 Task: Check the average views per listing of open floorplan in the last 5 years.
Action: Mouse moved to (1061, 229)
Screenshot: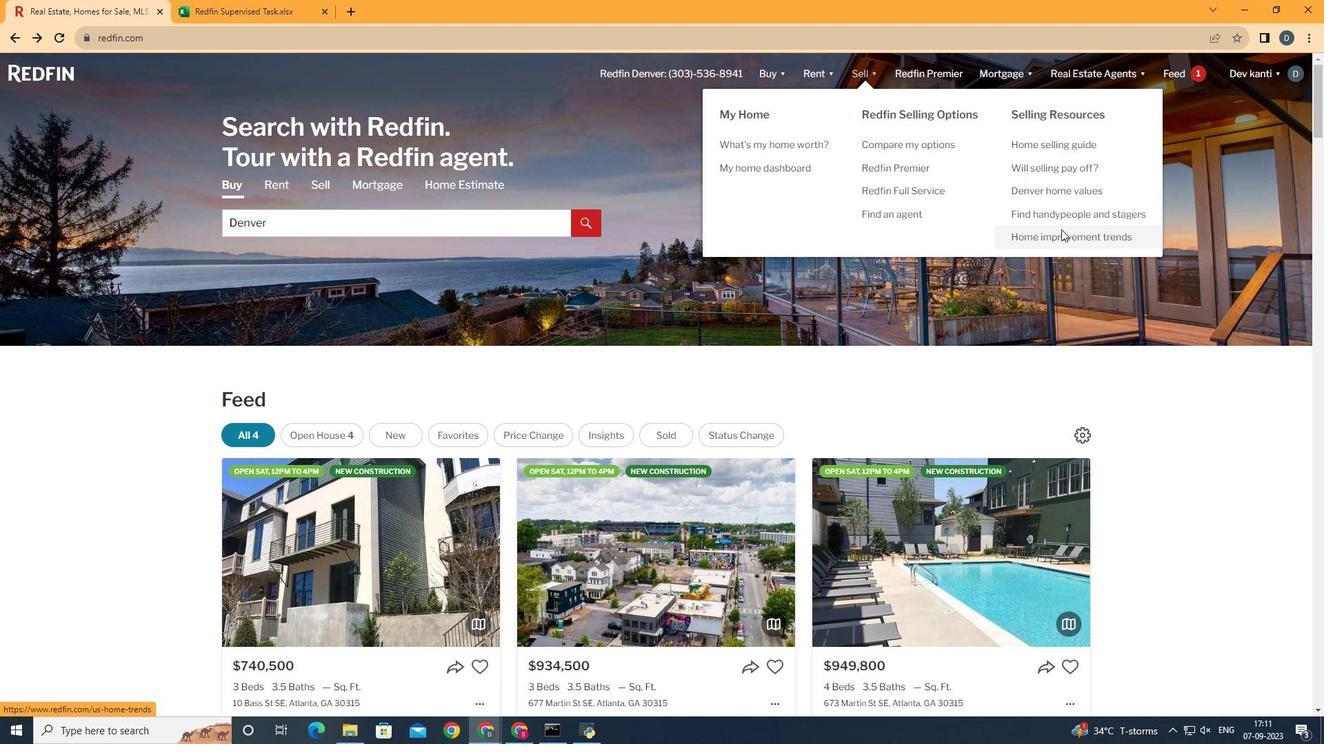 
Action: Mouse pressed left at (1061, 229)
Screenshot: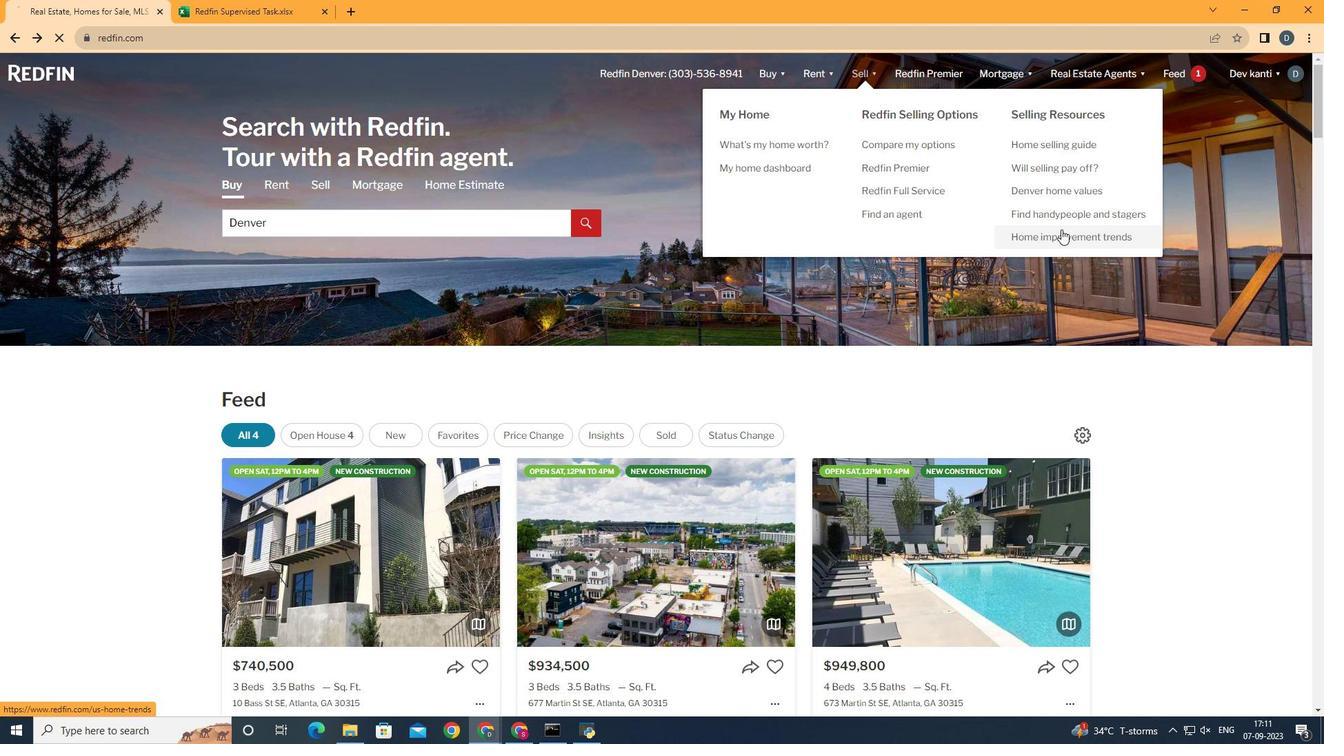 
Action: Mouse moved to (342, 267)
Screenshot: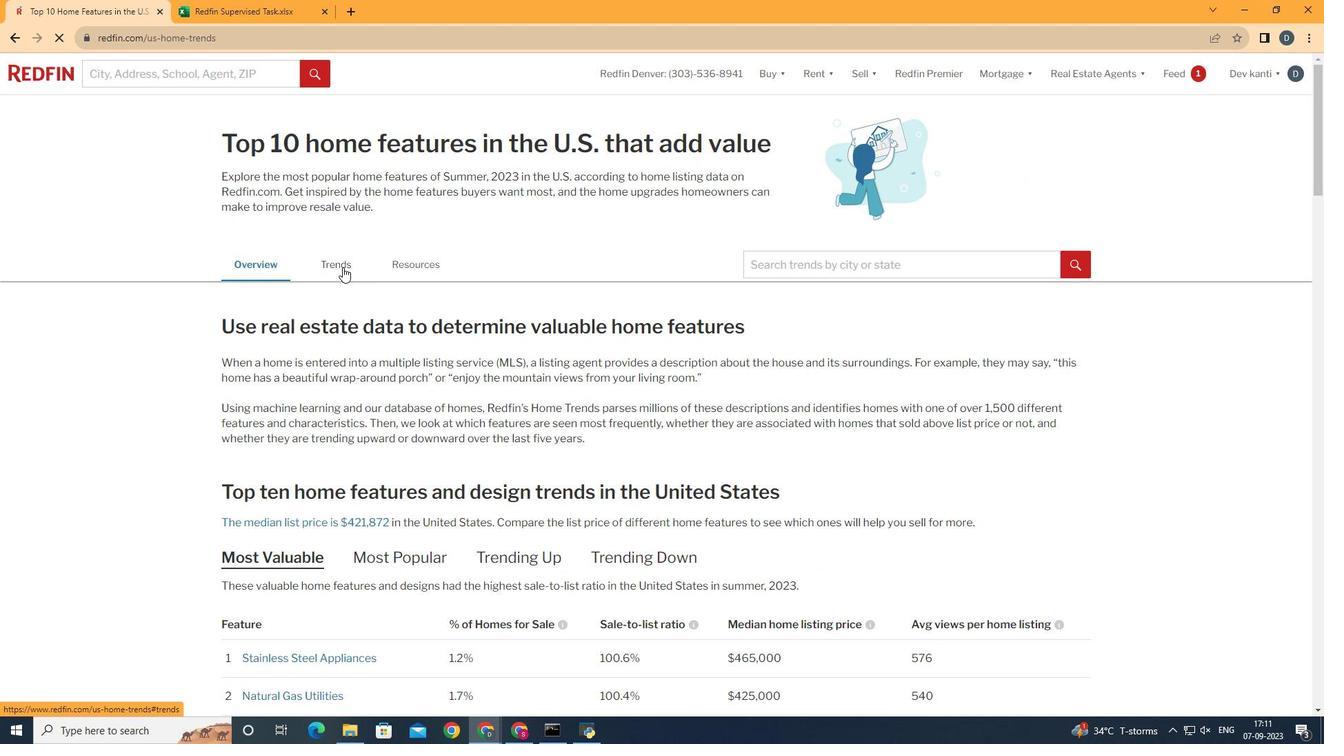 
Action: Mouse pressed left at (342, 267)
Screenshot: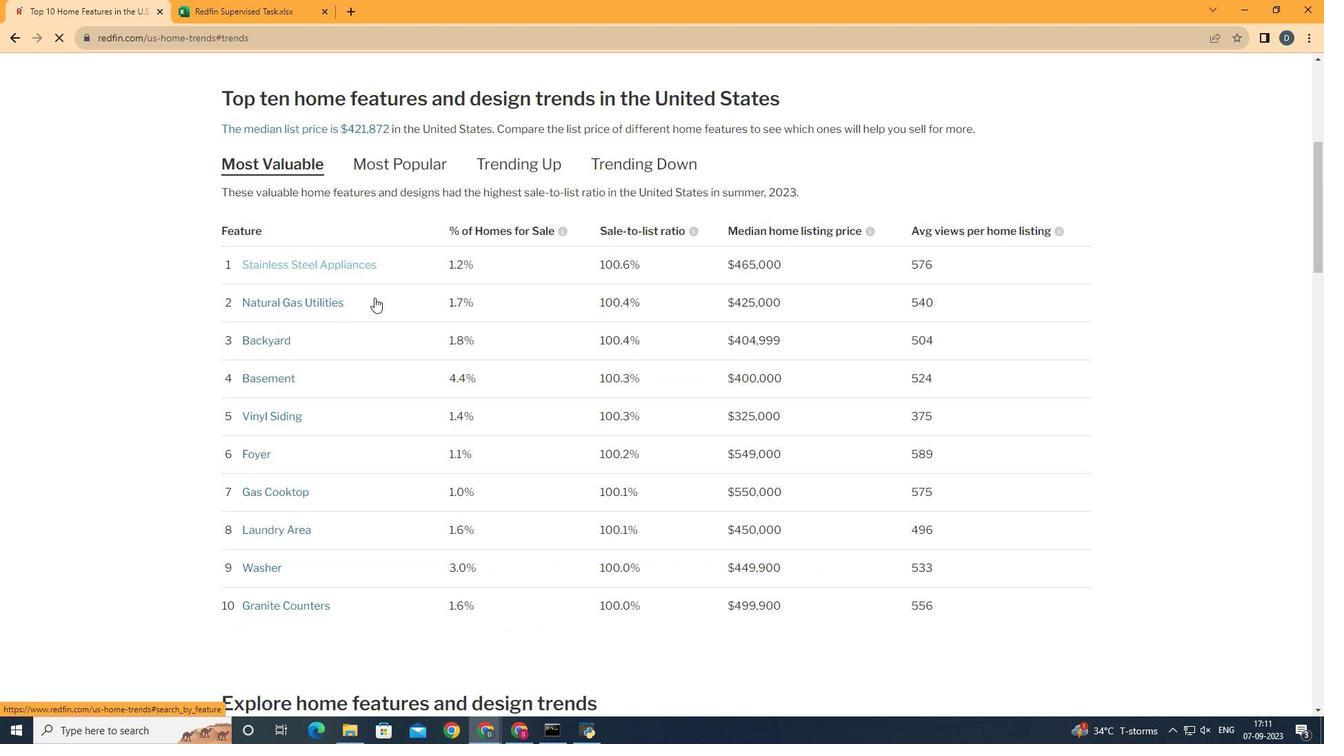 
Action: Mouse moved to (712, 448)
Screenshot: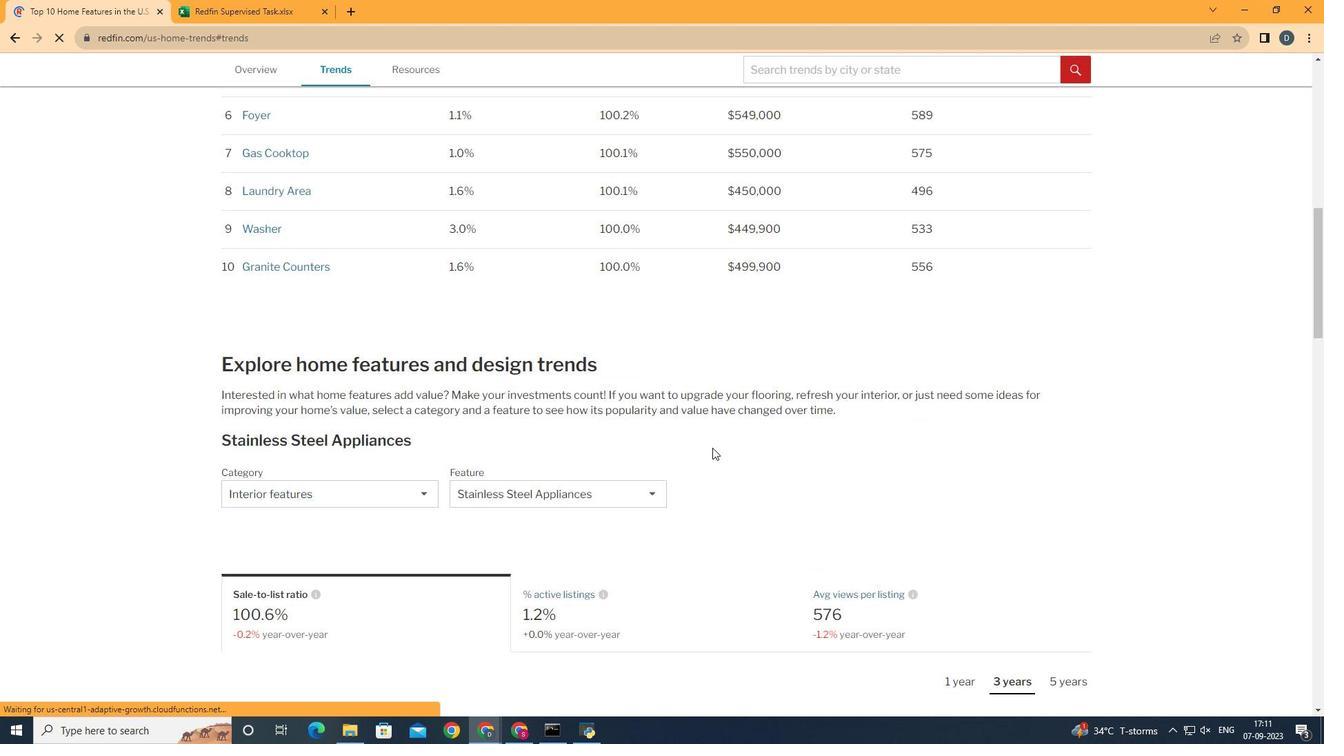 
Action: Mouse scrolled (712, 447) with delta (0, 0)
Screenshot: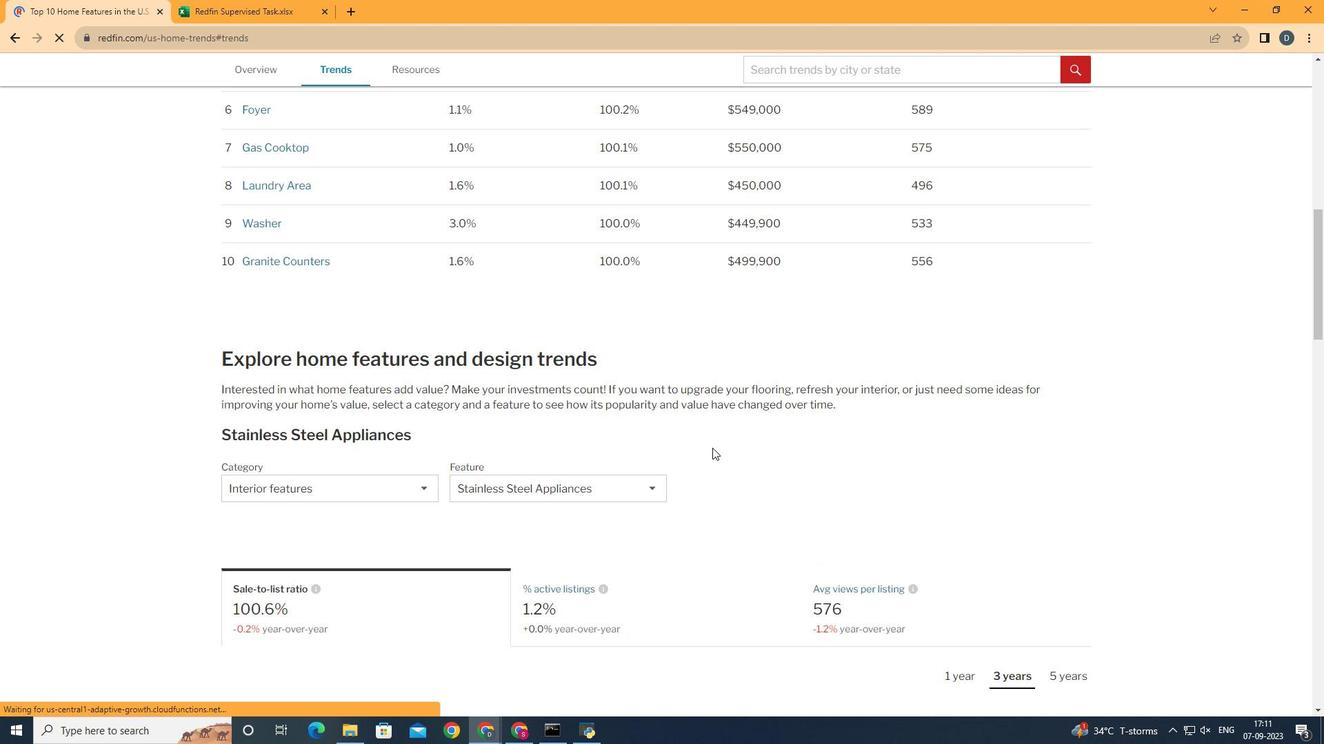 
Action: Mouse scrolled (712, 447) with delta (0, 0)
Screenshot: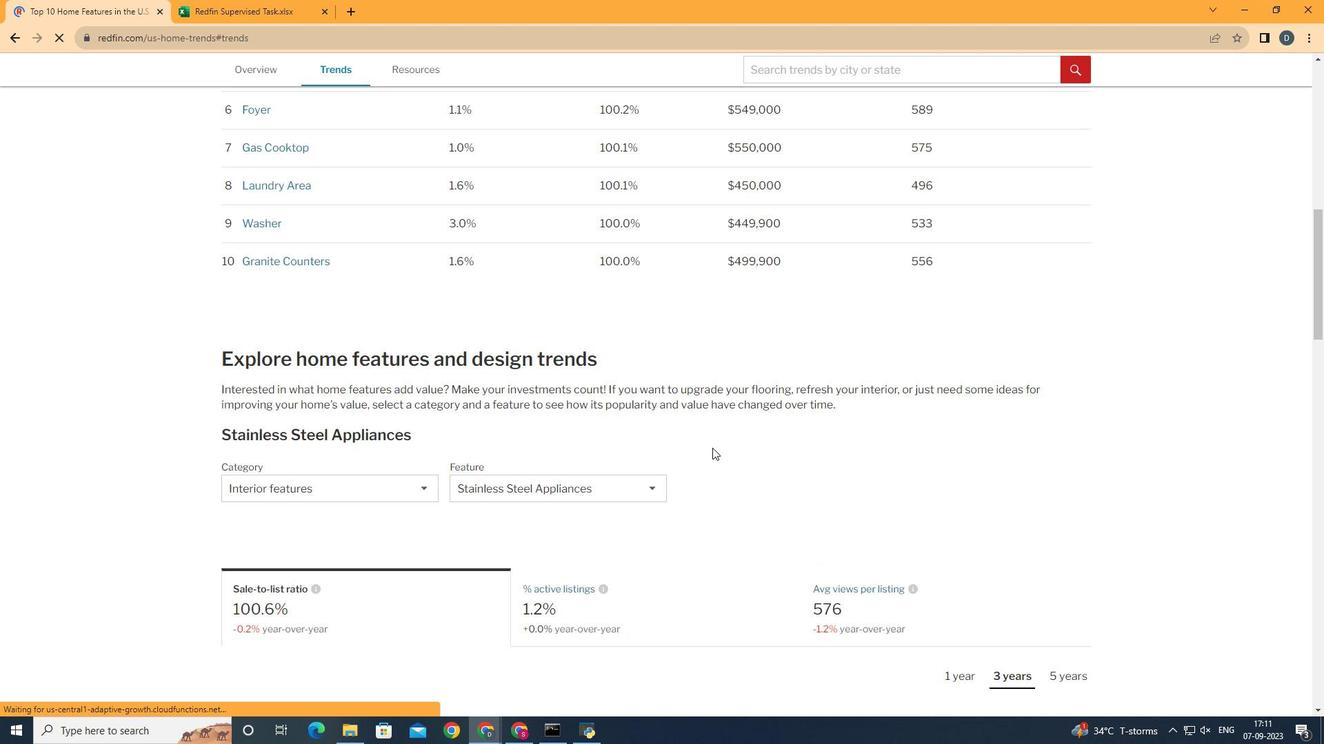 
Action: Mouse scrolled (712, 447) with delta (0, 0)
Screenshot: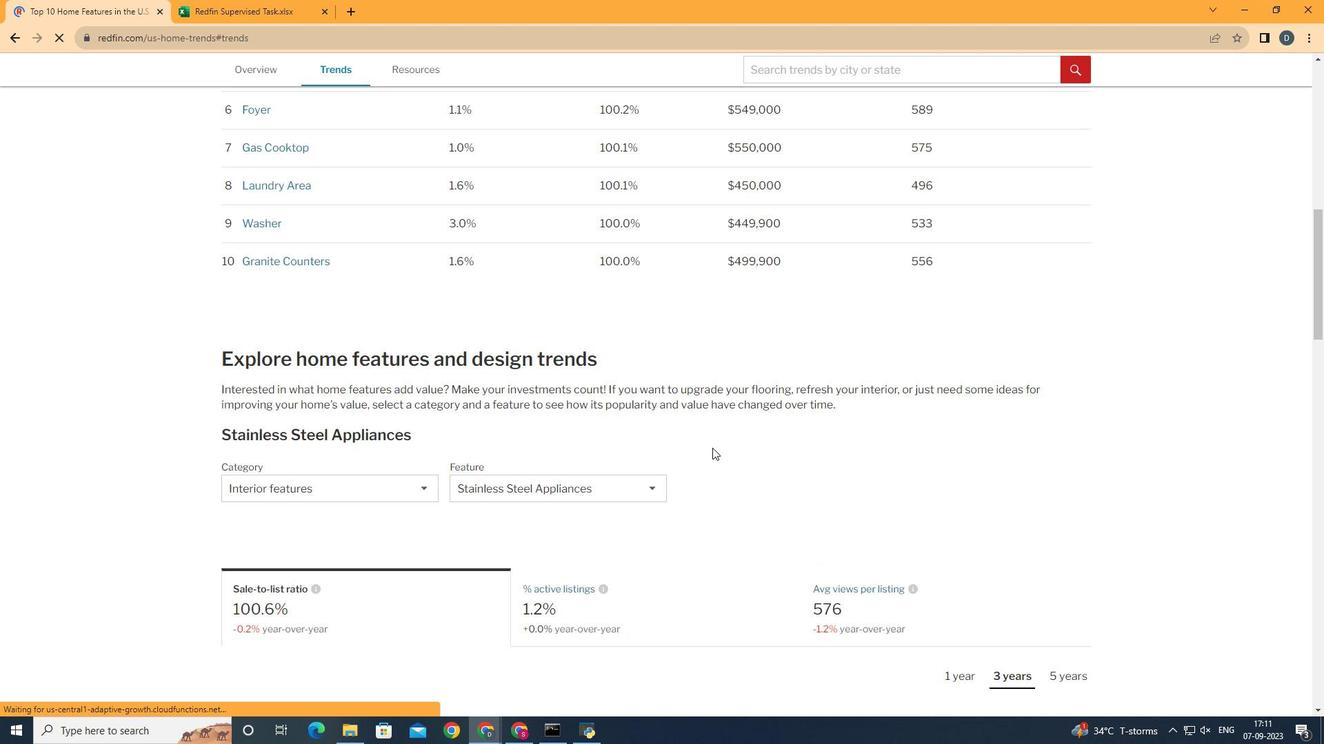 
Action: Mouse scrolled (712, 447) with delta (0, 0)
Screenshot: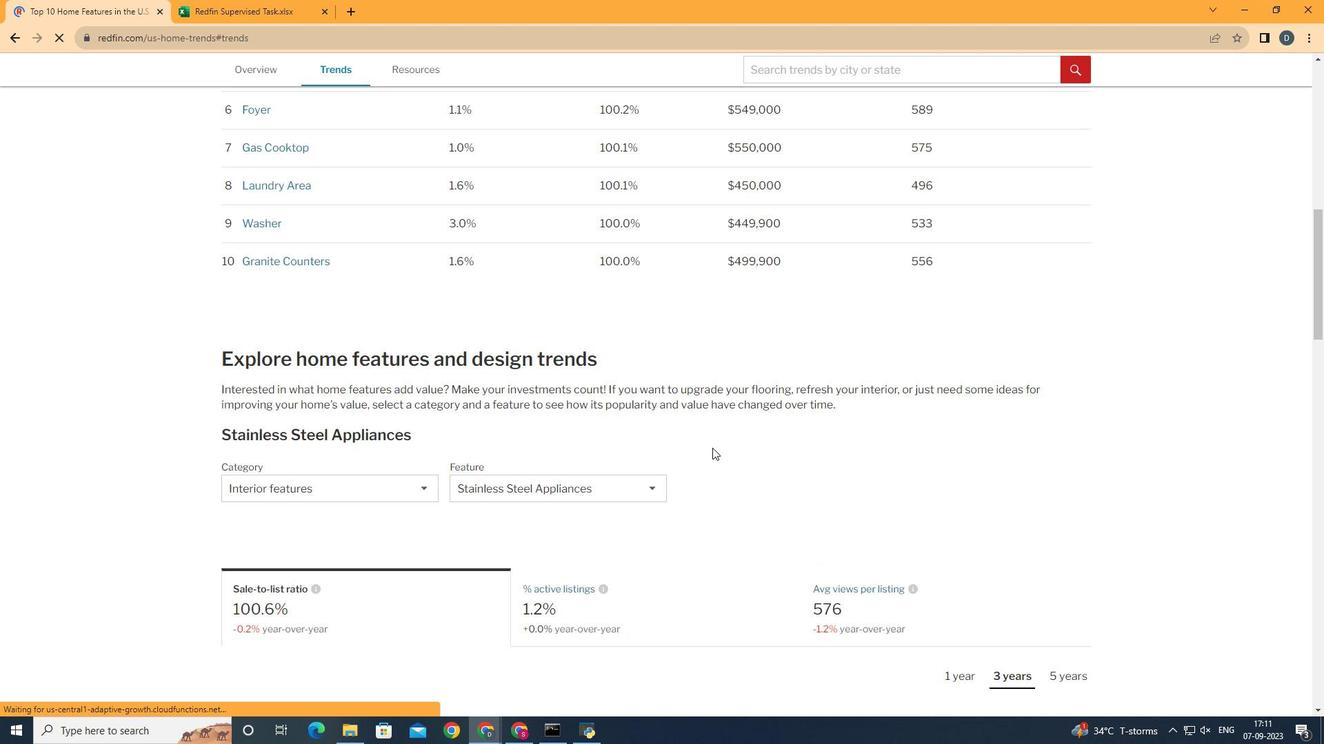 
Action: Mouse scrolled (712, 447) with delta (0, 0)
Screenshot: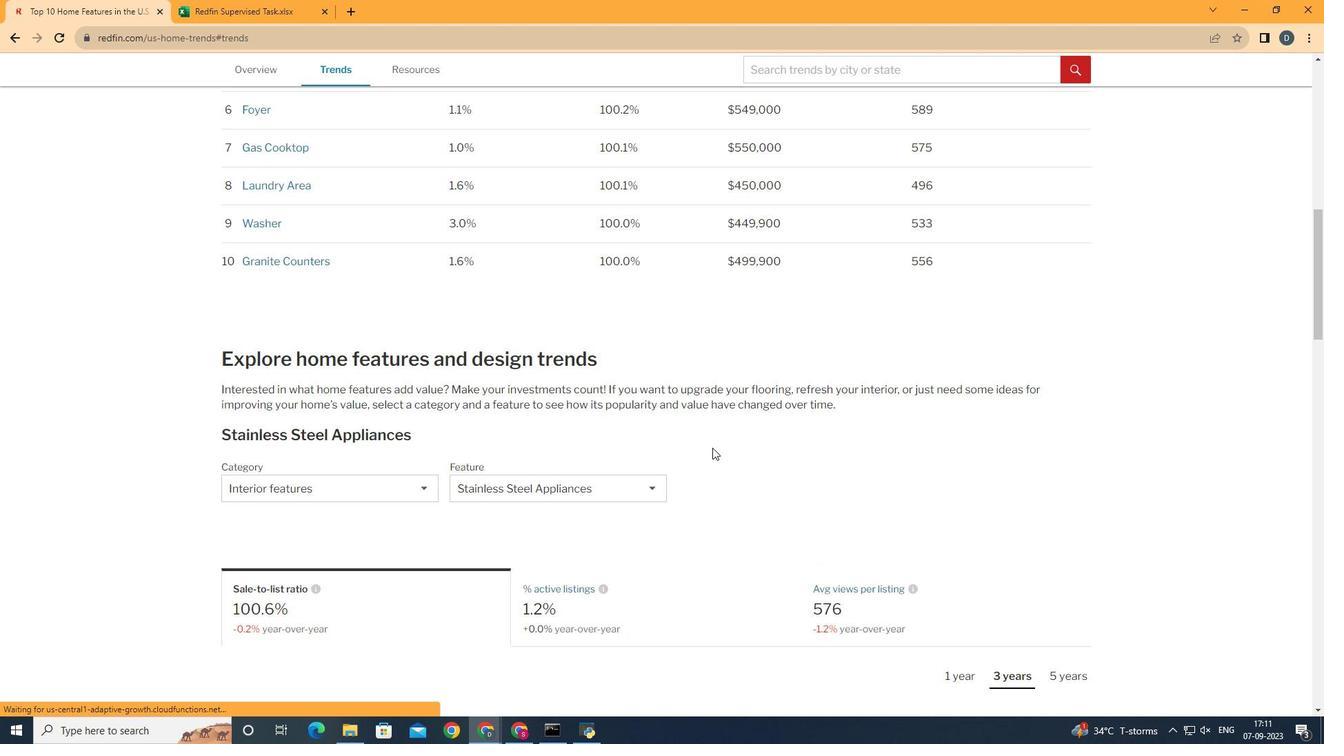 
Action: Mouse scrolled (712, 447) with delta (0, 0)
Screenshot: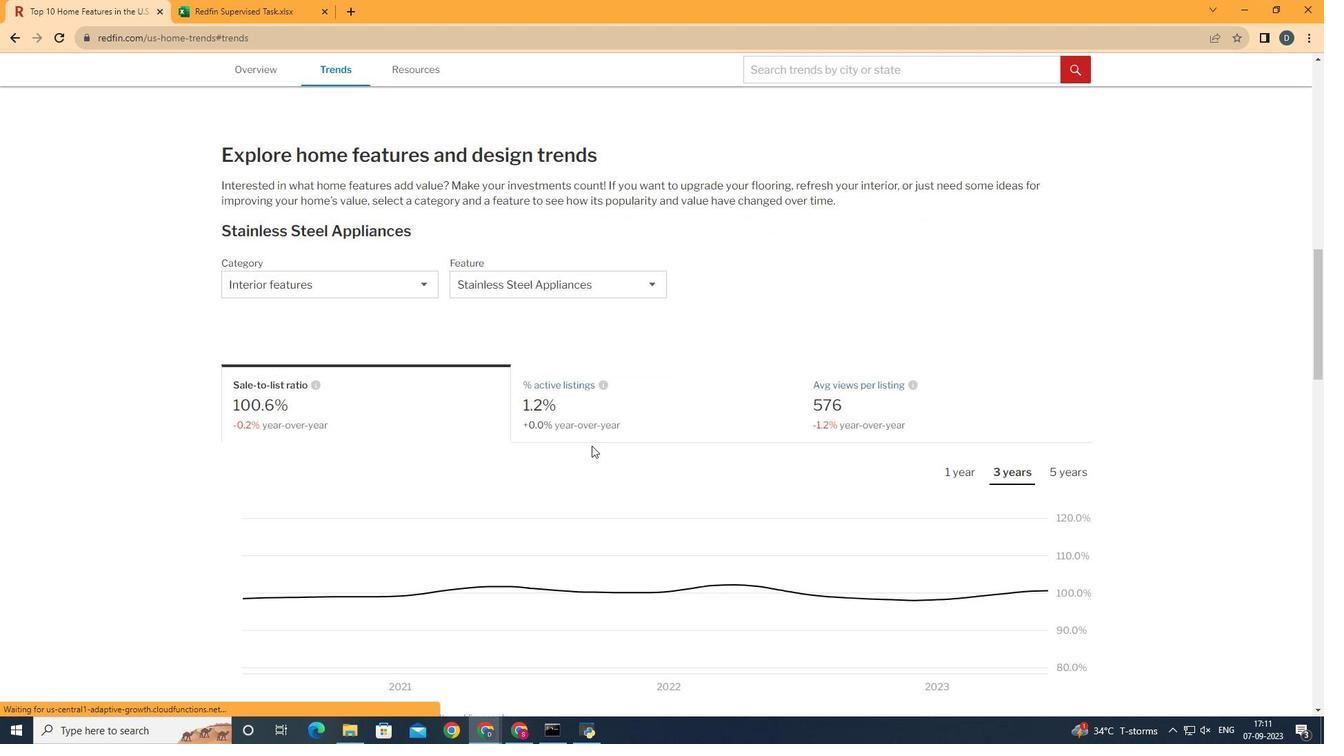 
Action: Mouse scrolled (712, 447) with delta (0, 0)
Screenshot: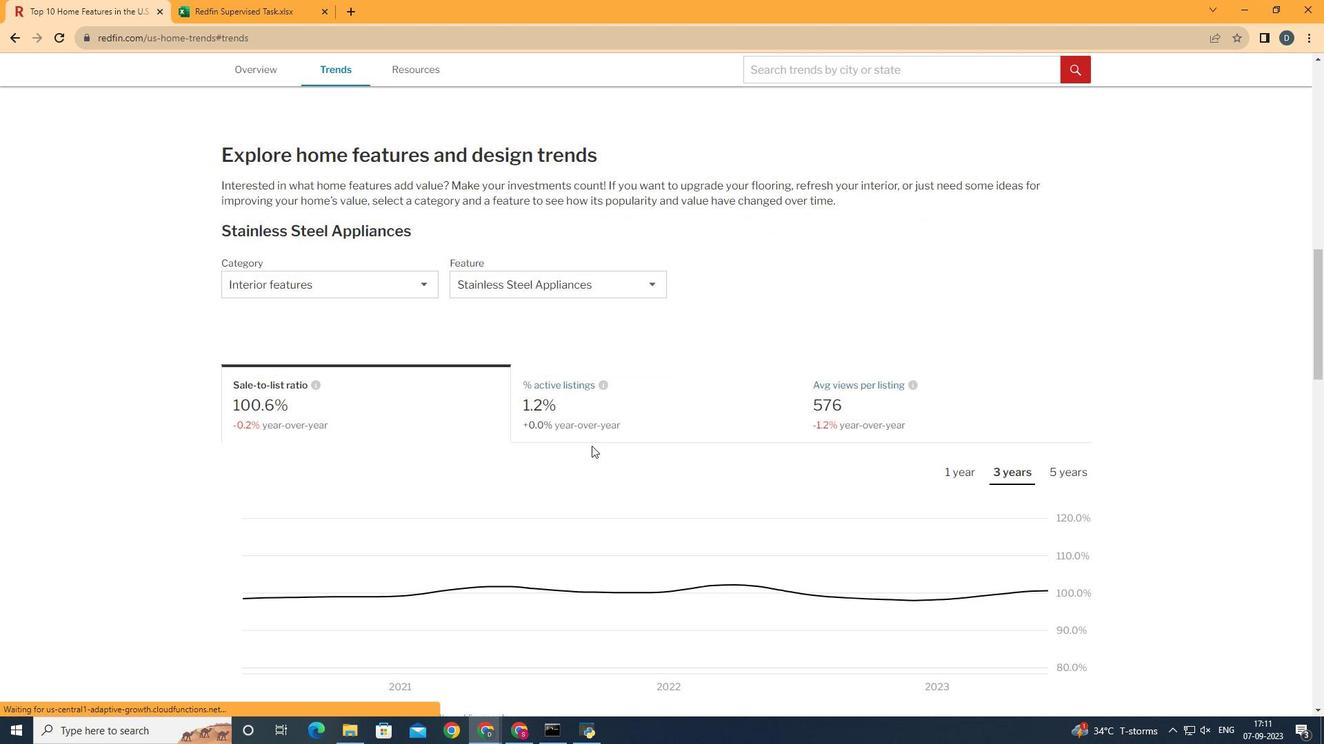 
Action: Mouse scrolled (712, 447) with delta (0, 0)
Screenshot: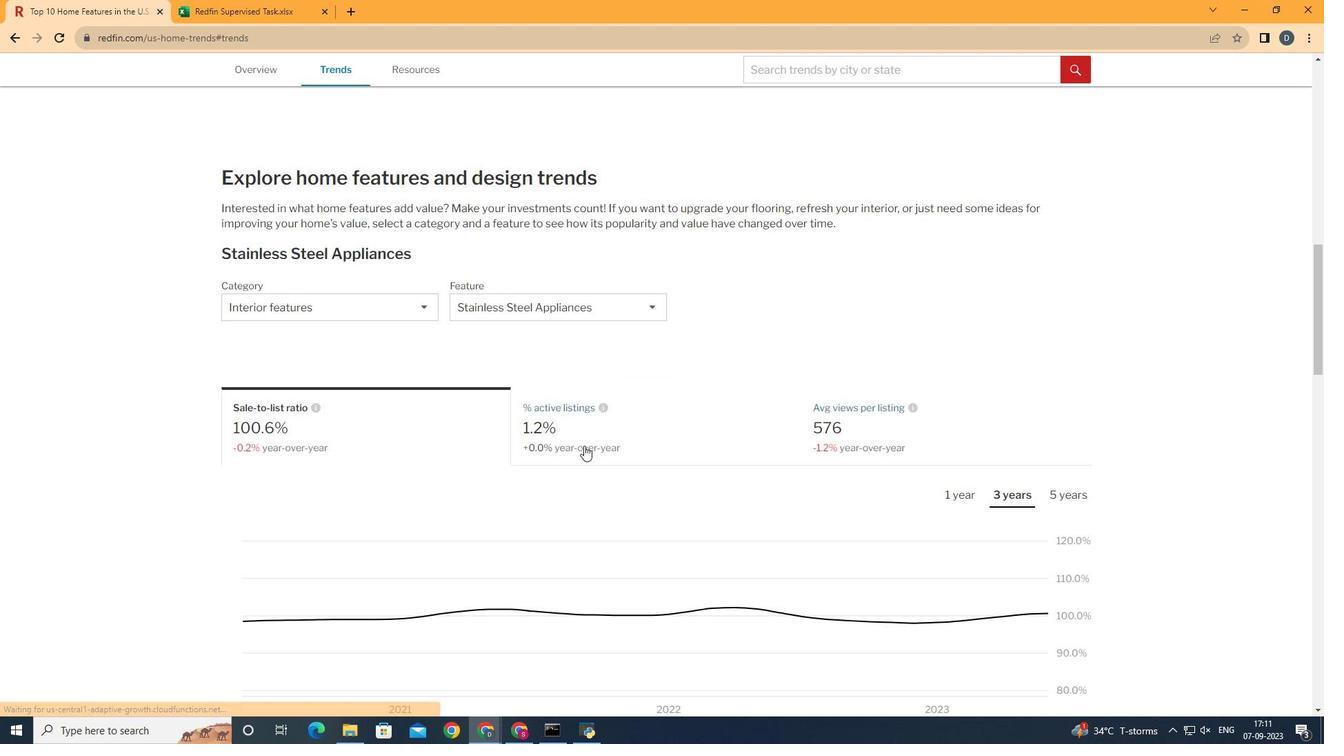 
Action: Mouse scrolled (712, 448) with delta (0, 0)
Screenshot: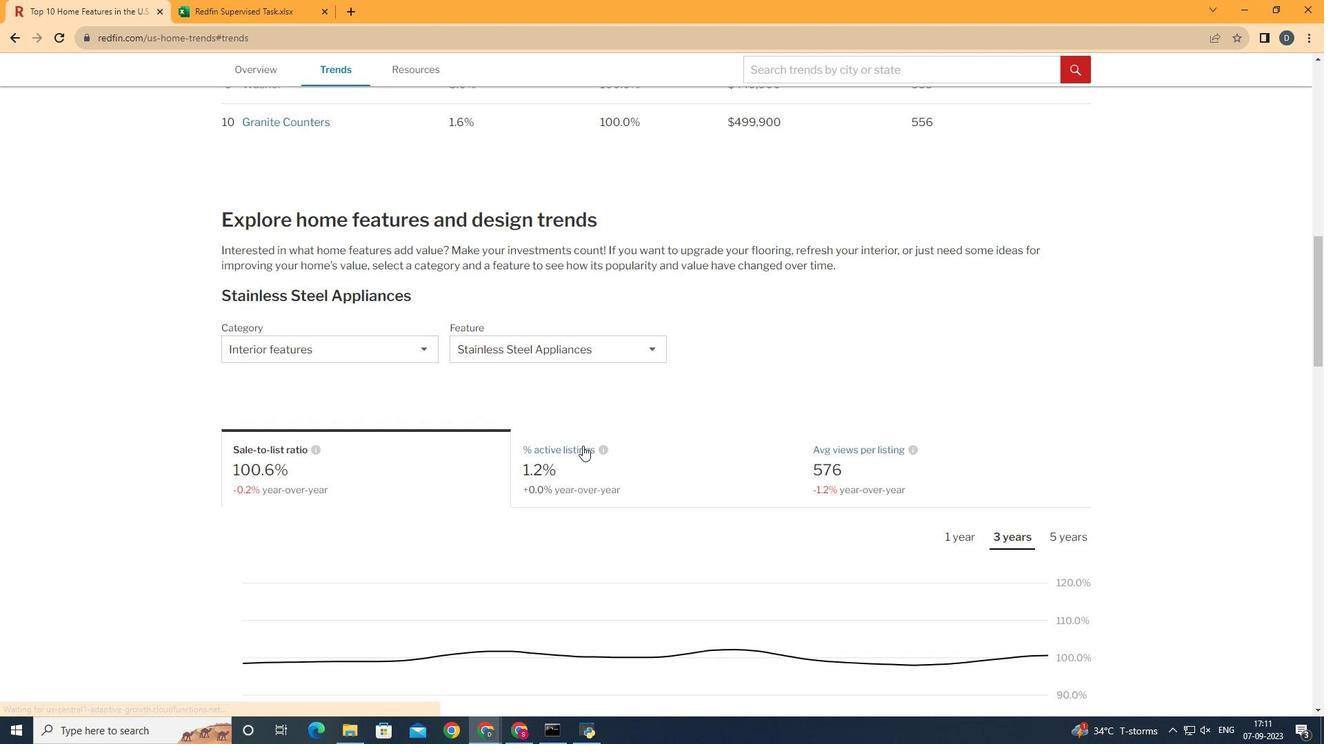 
Action: Mouse moved to (422, 342)
Screenshot: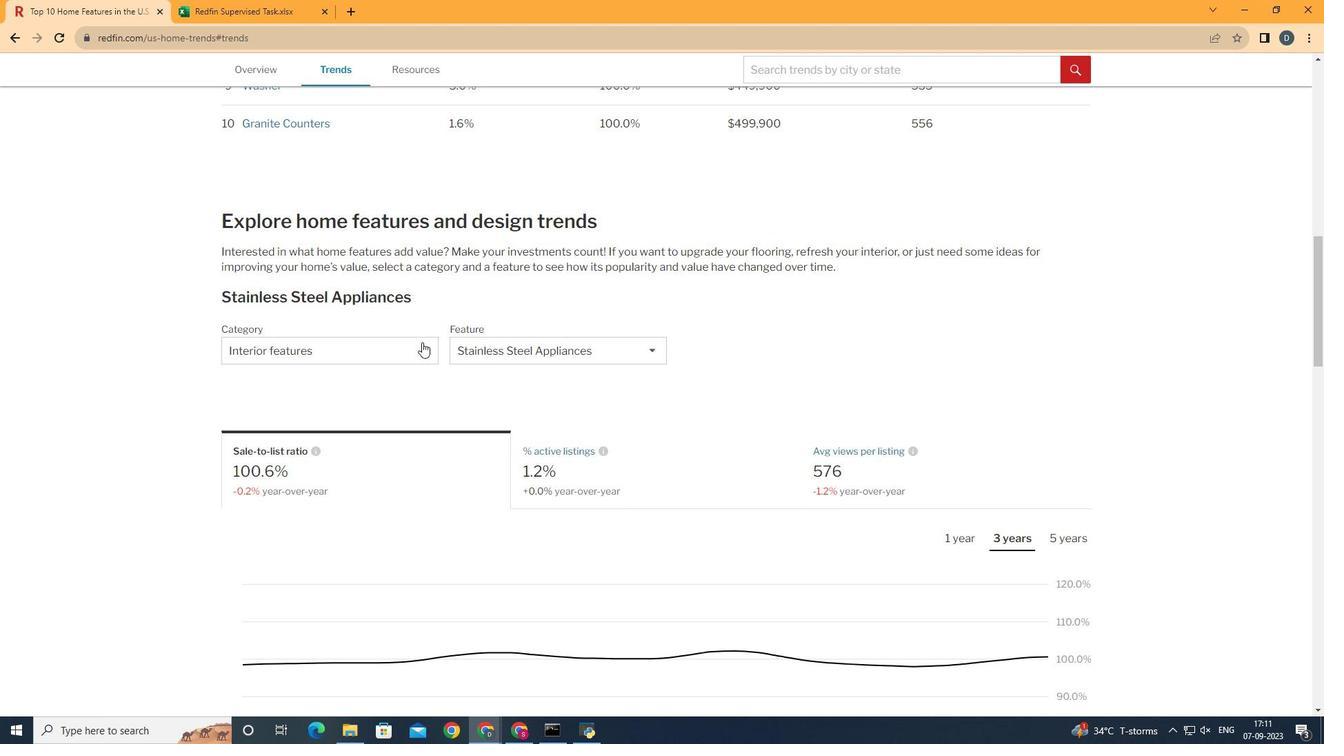 
Action: Mouse pressed left at (422, 342)
Screenshot: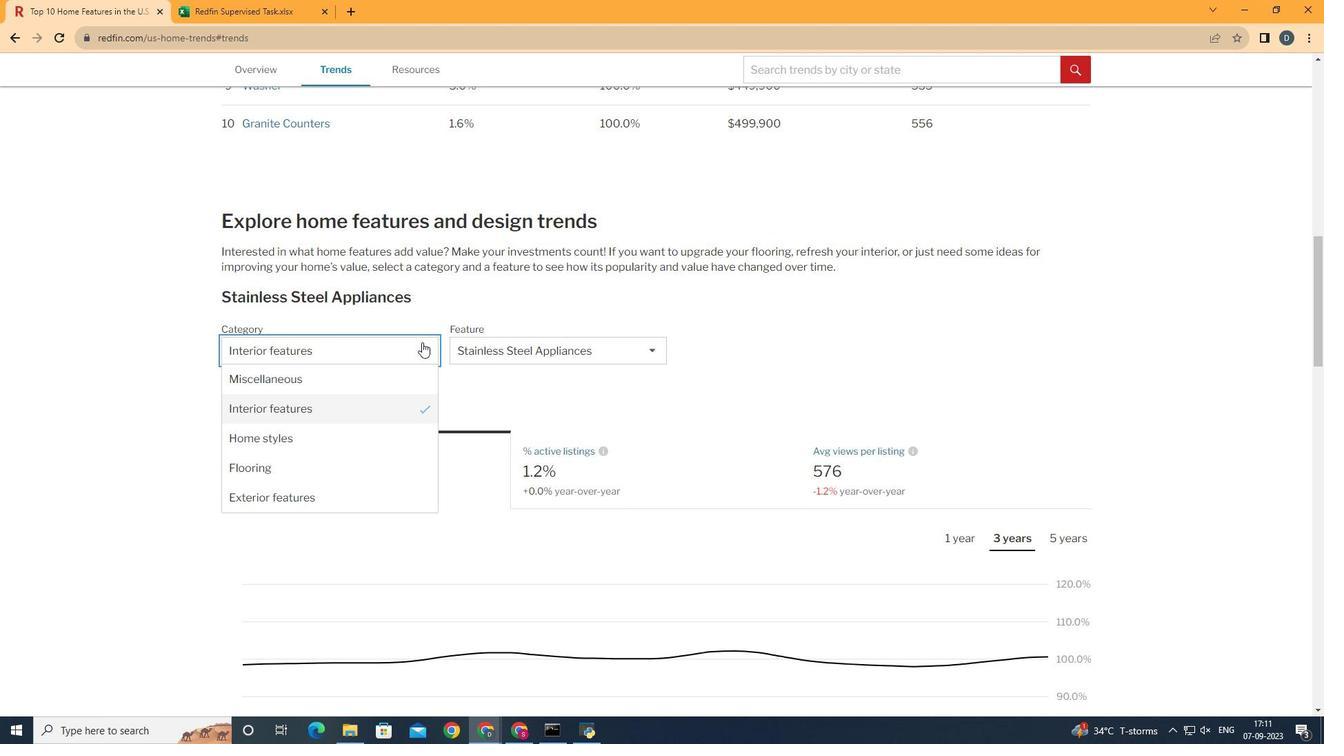 
Action: Mouse moved to (415, 416)
Screenshot: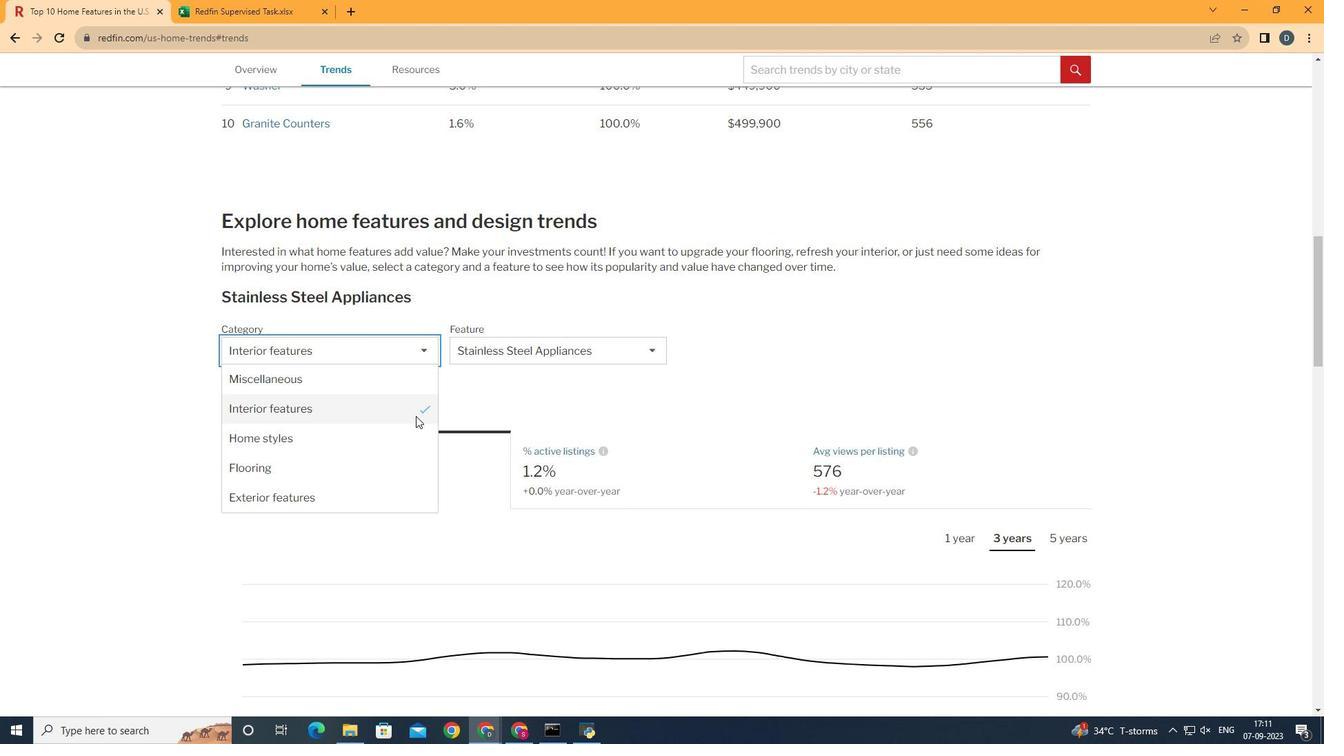 
Action: Mouse pressed left at (415, 416)
Screenshot: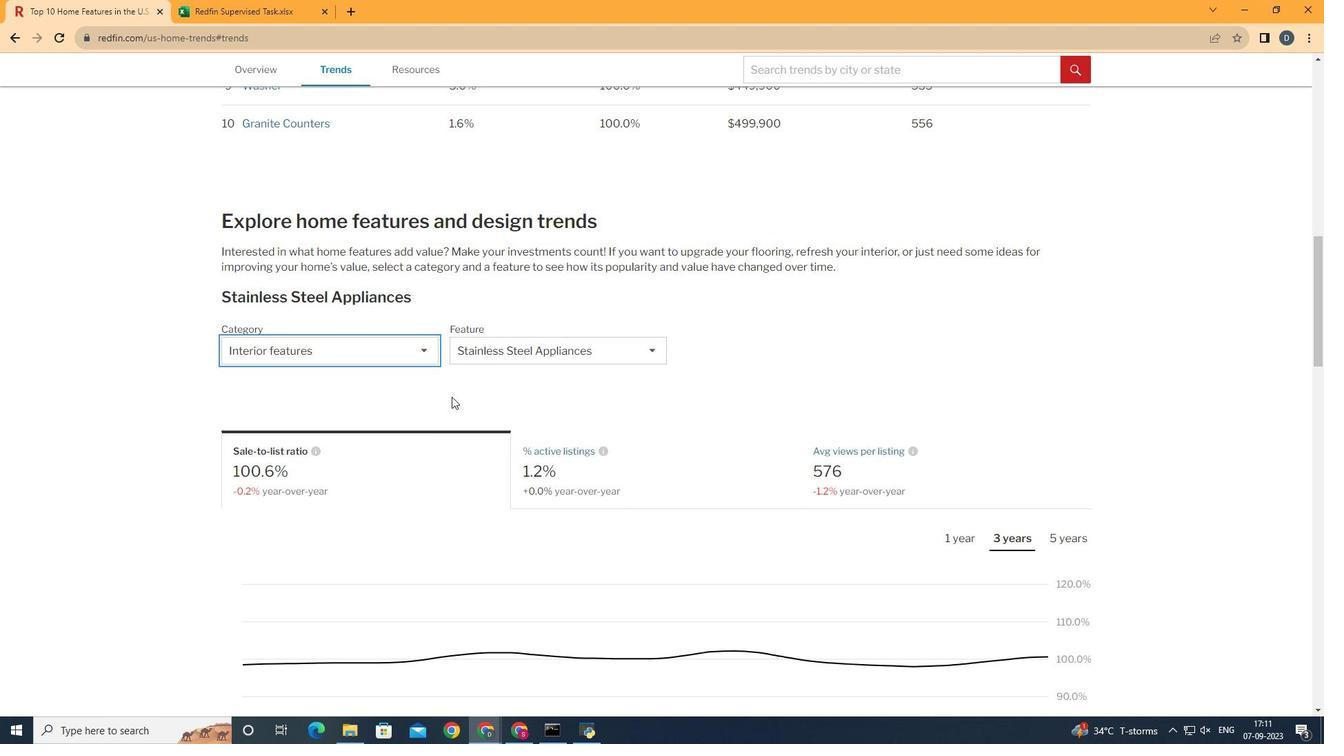 
Action: Mouse moved to (516, 355)
Screenshot: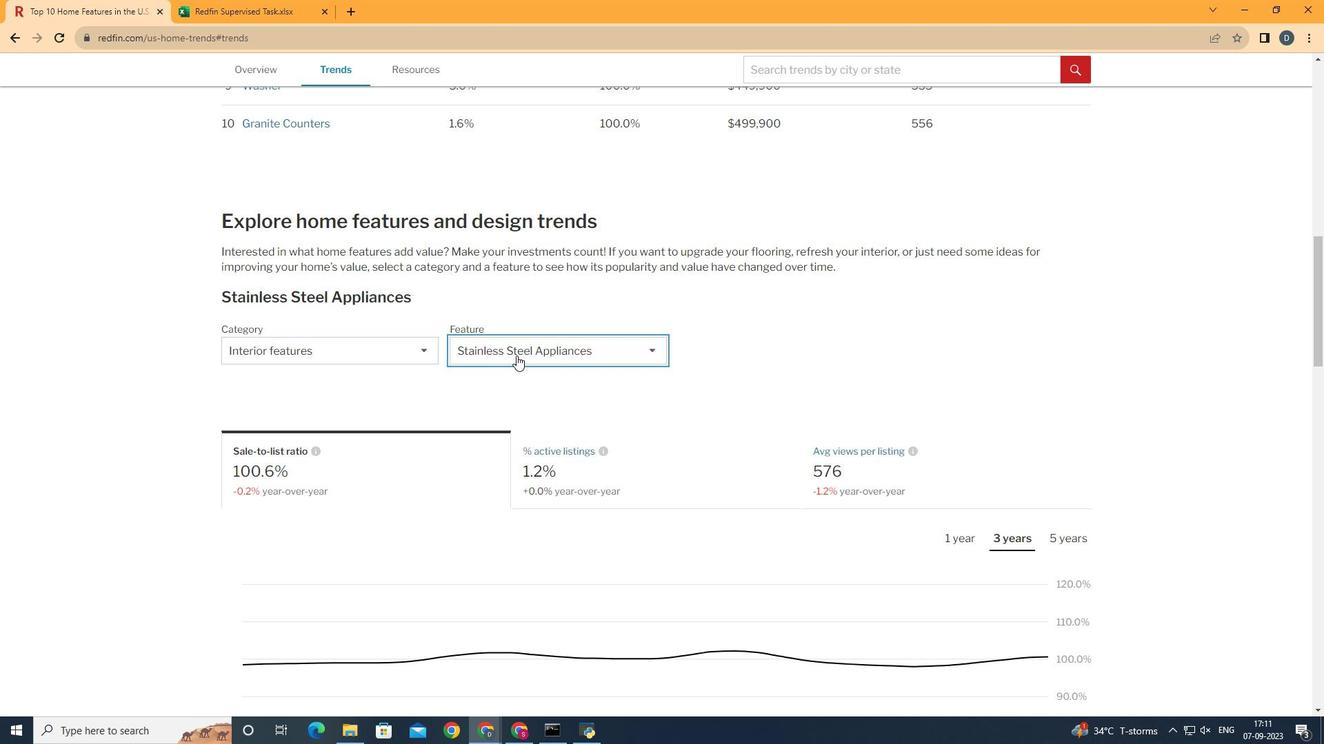 
Action: Mouse pressed left at (516, 355)
Screenshot: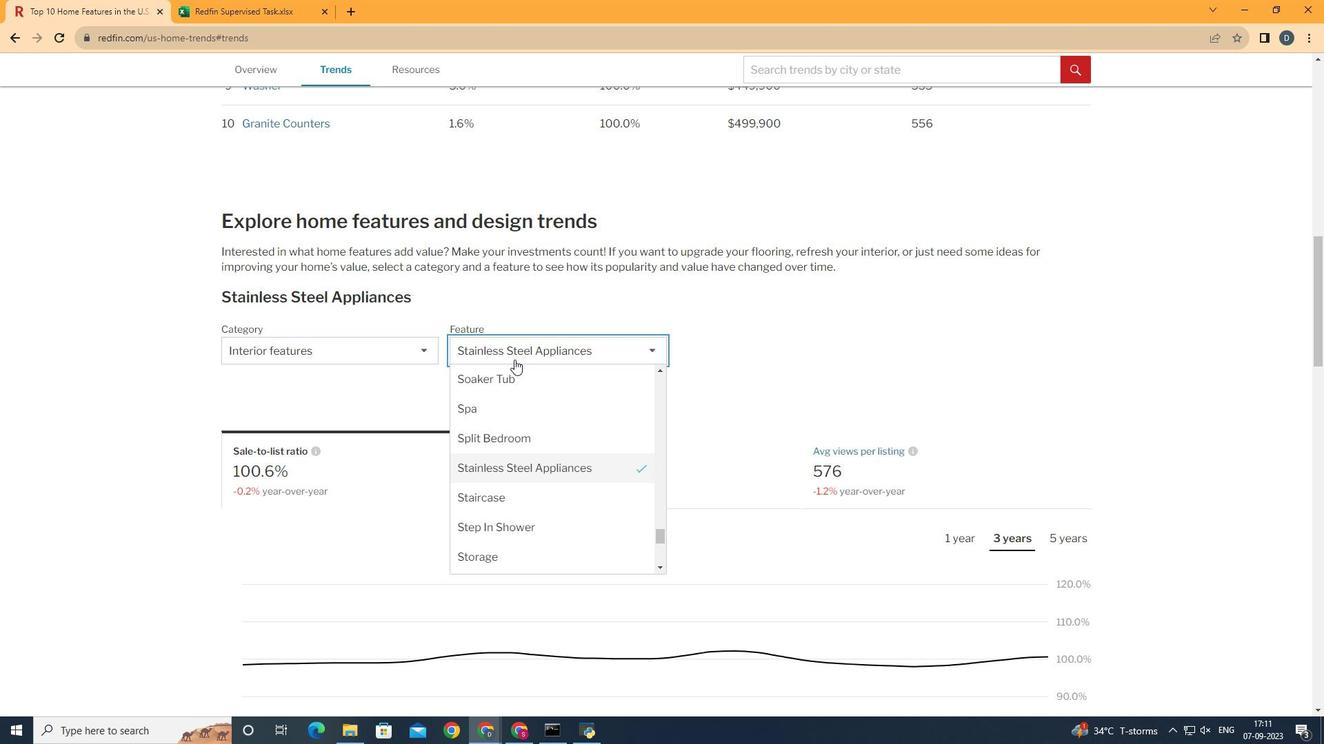 
Action: Mouse moved to (660, 533)
Screenshot: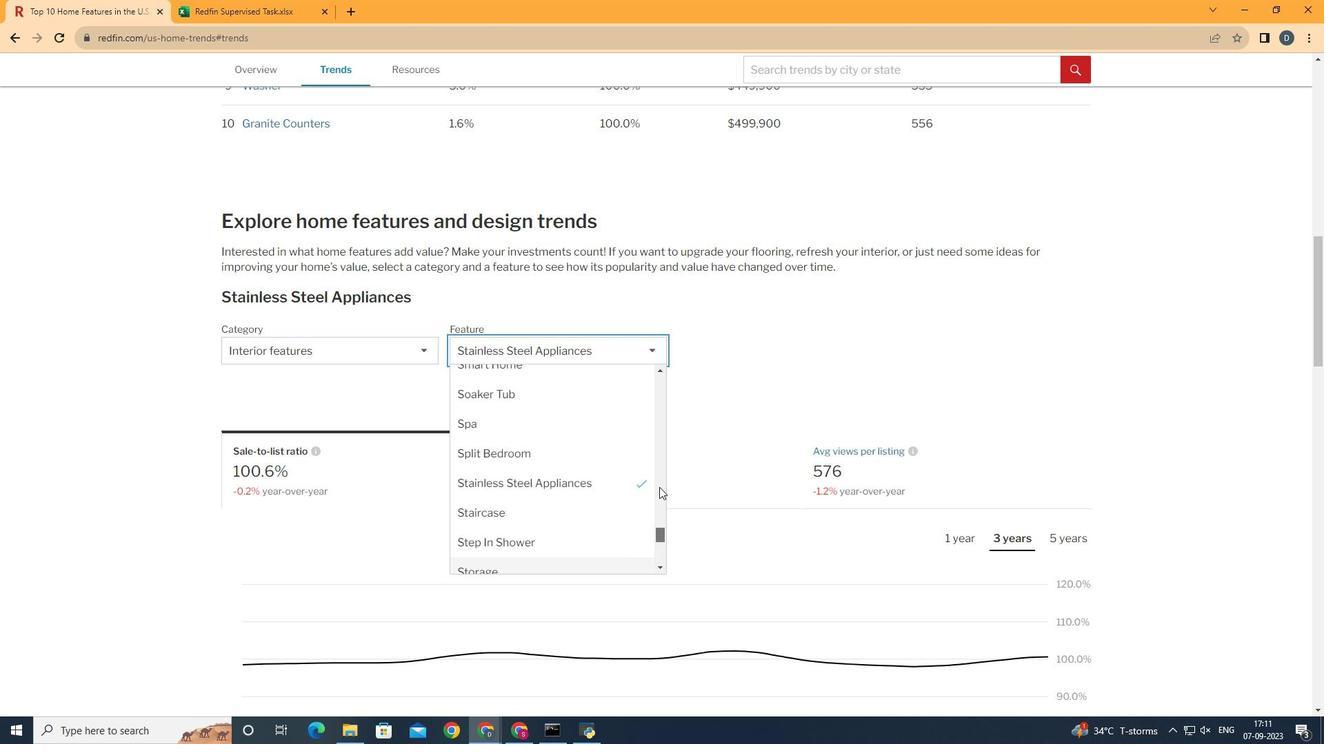 
Action: Mouse pressed left at (660, 533)
Screenshot: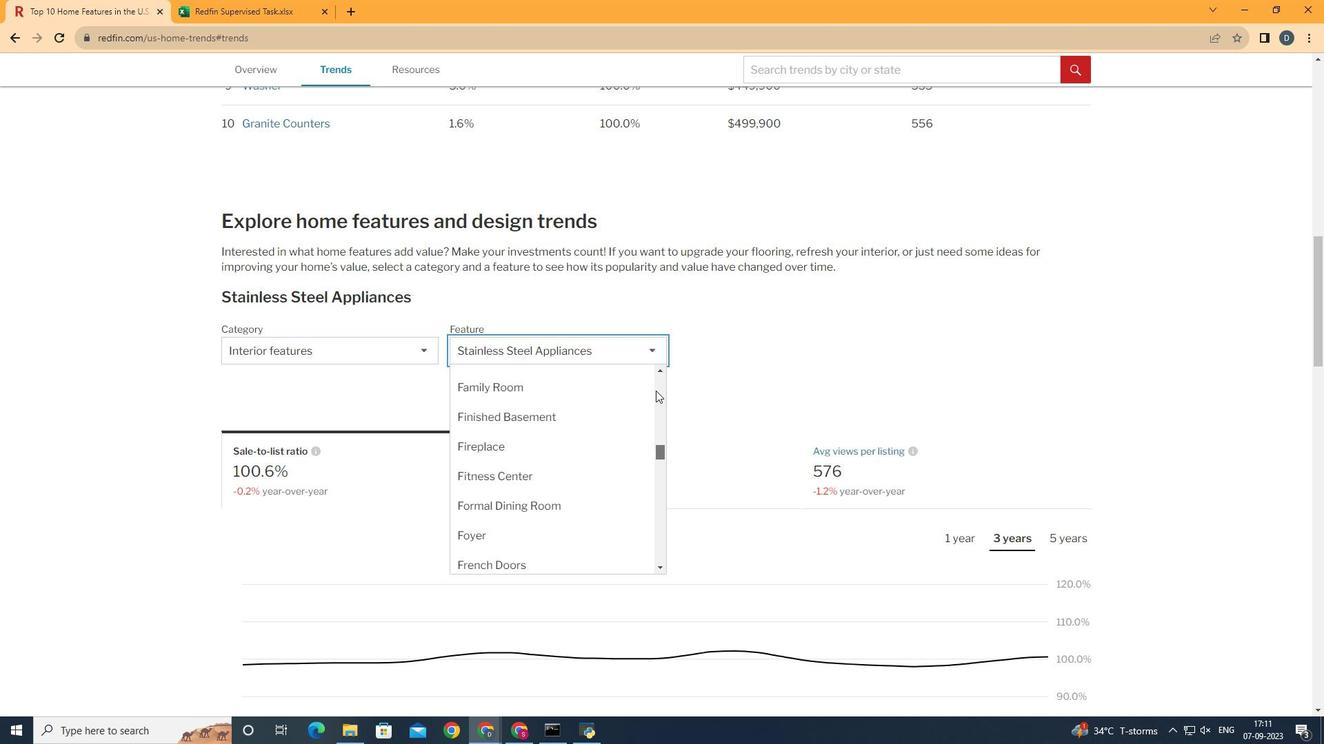 
Action: Mouse moved to (561, 491)
Screenshot: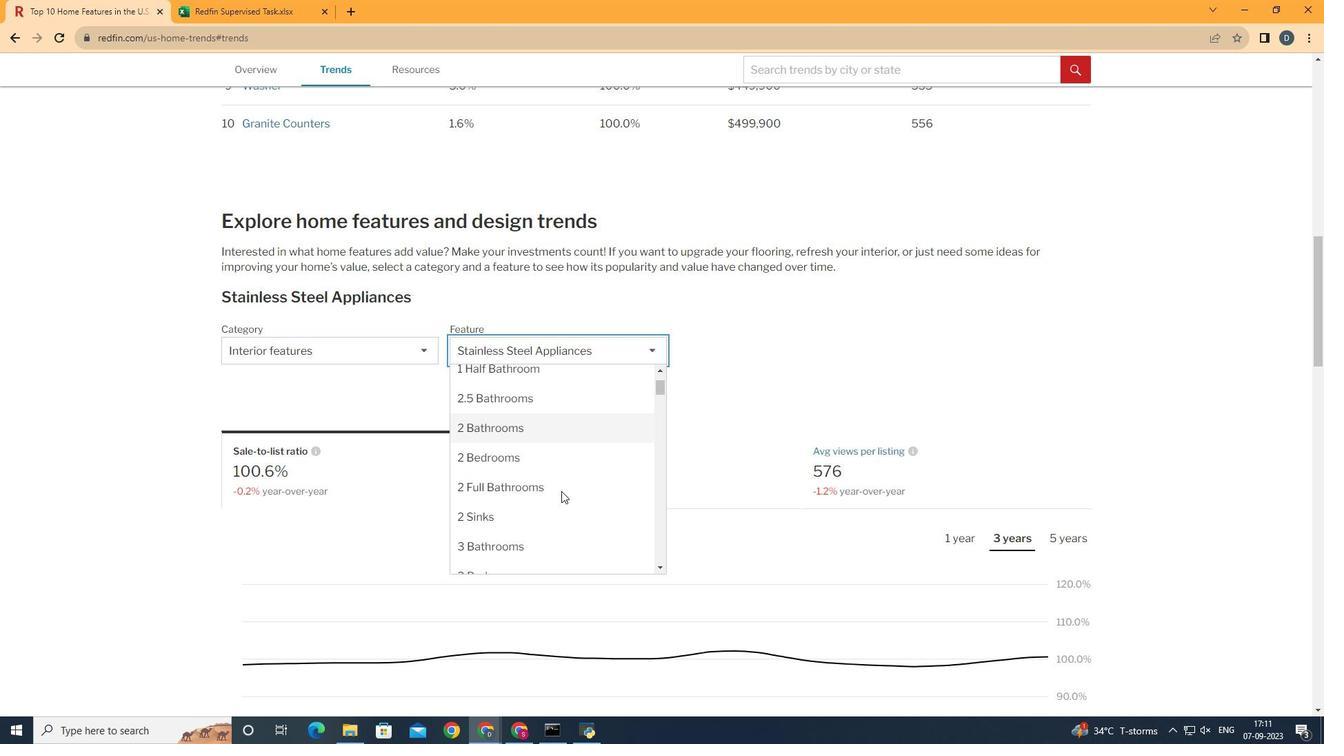 
Action: Mouse scrolled (561, 491) with delta (0, 0)
Screenshot: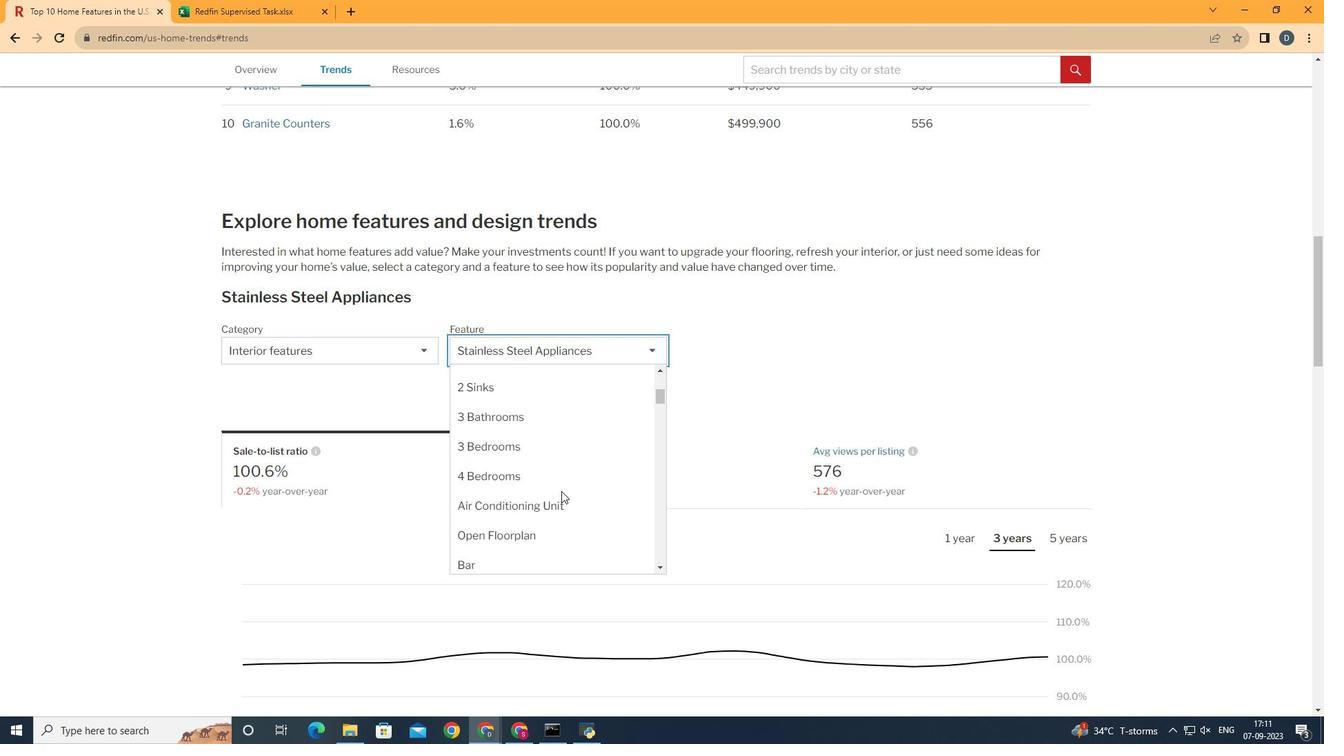 
Action: Mouse scrolled (561, 491) with delta (0, 0)
Screenshot: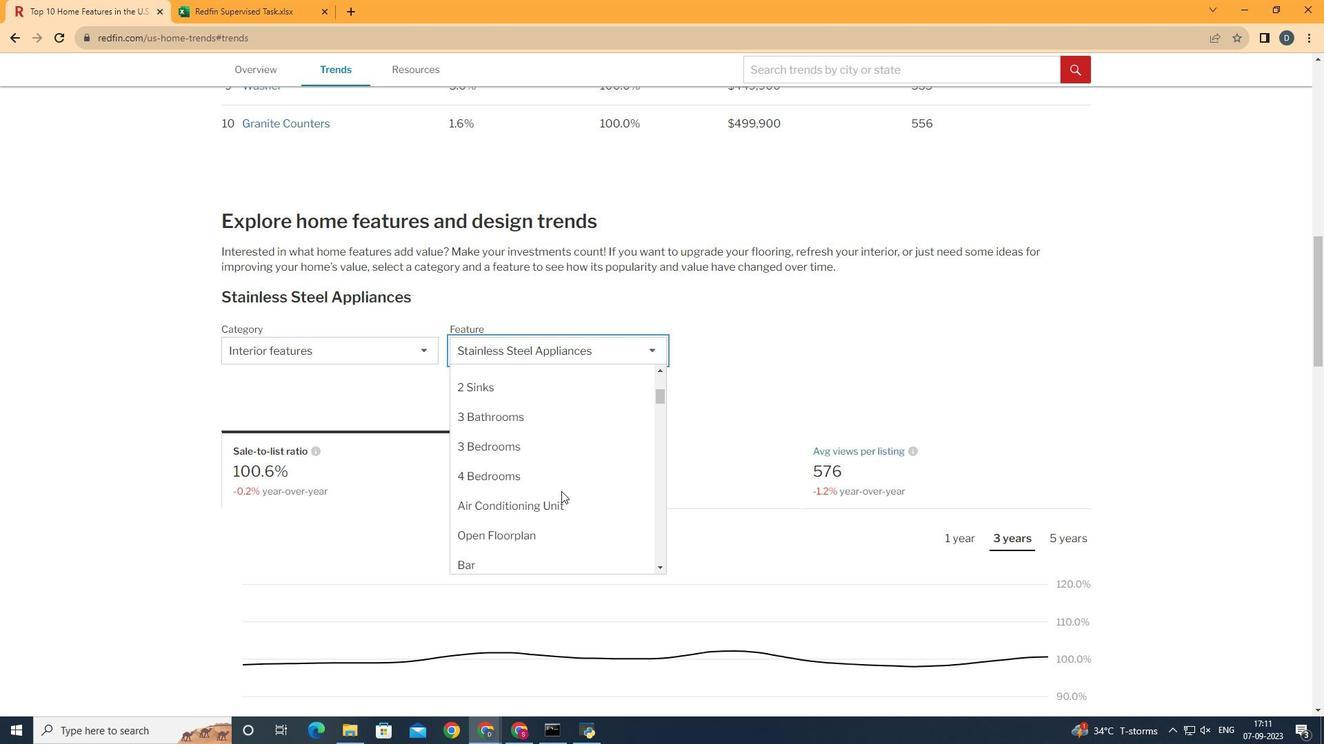 
Action: Mouse scrolled (561, 491) with delta (0, 0)
Screenshot: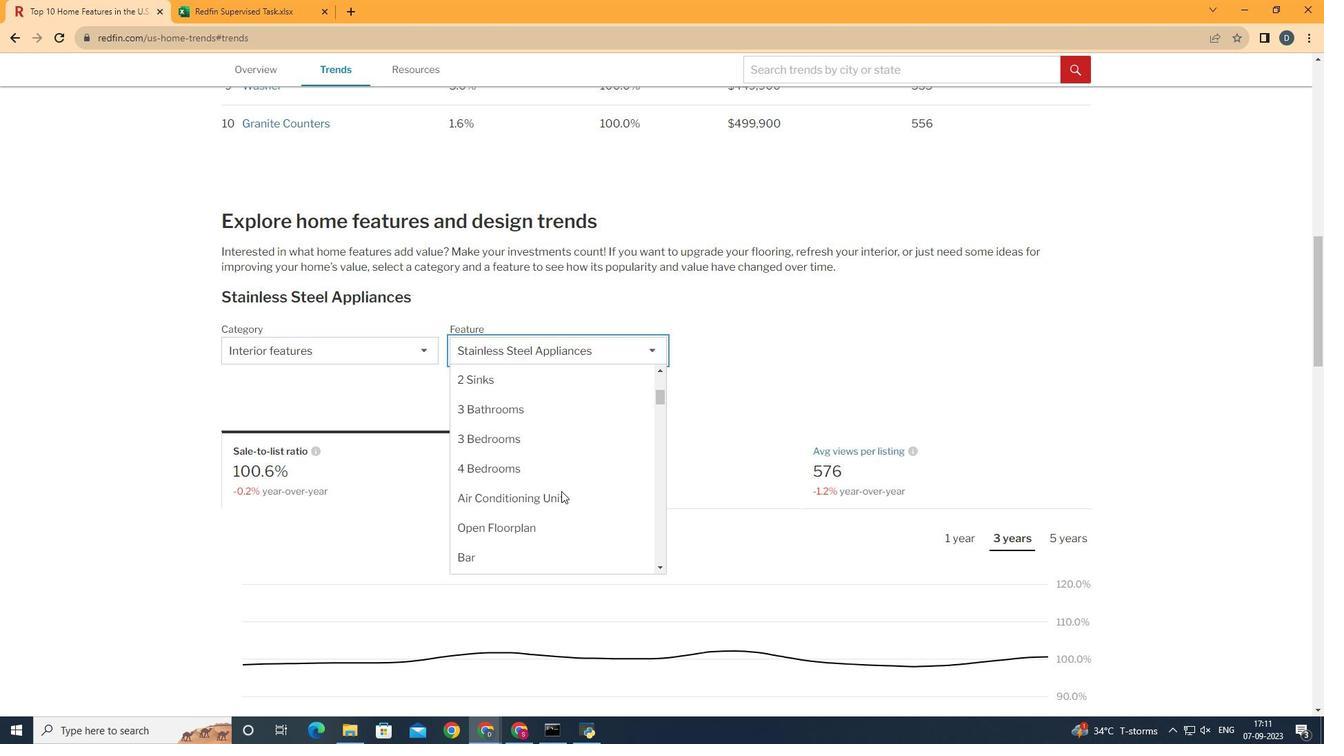 
Action: Mouse scrolled (561, 491) with delta (0, 0)
Screenshot: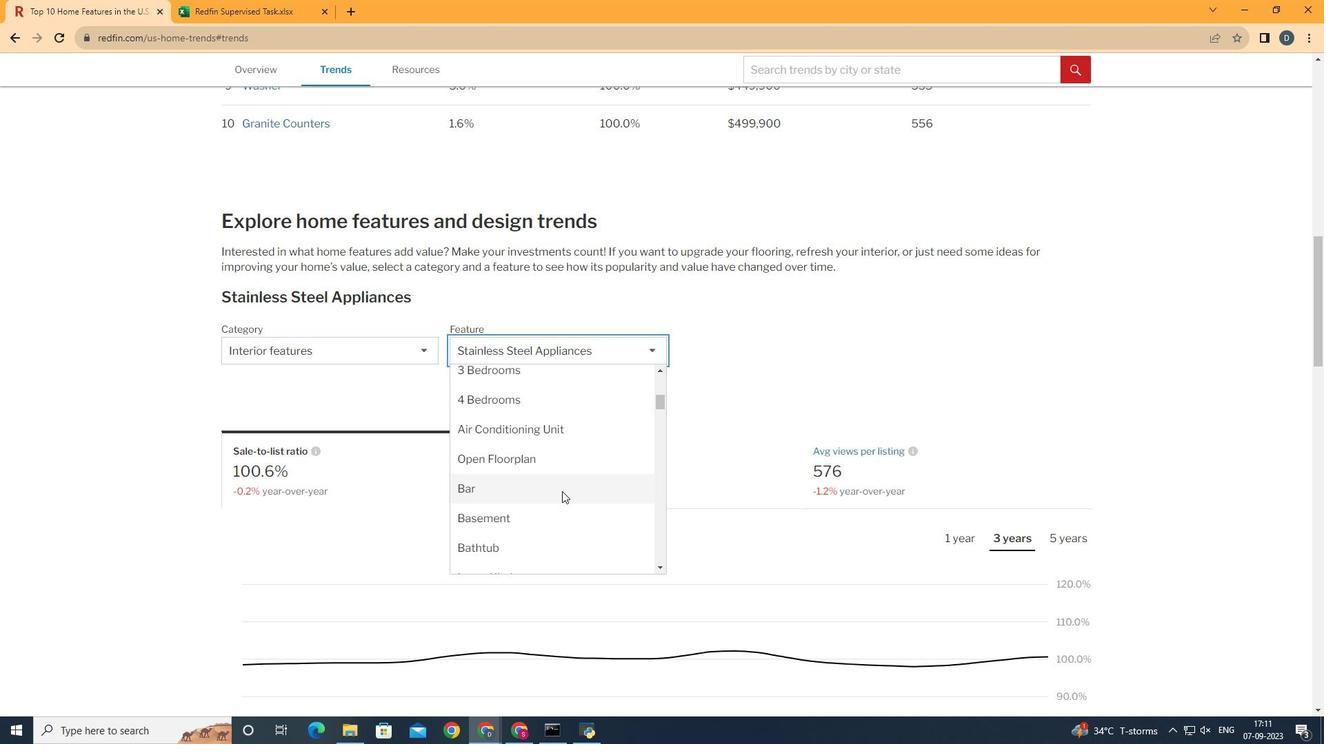 
Action: Mouse moved to (569, 456)
Screenshot: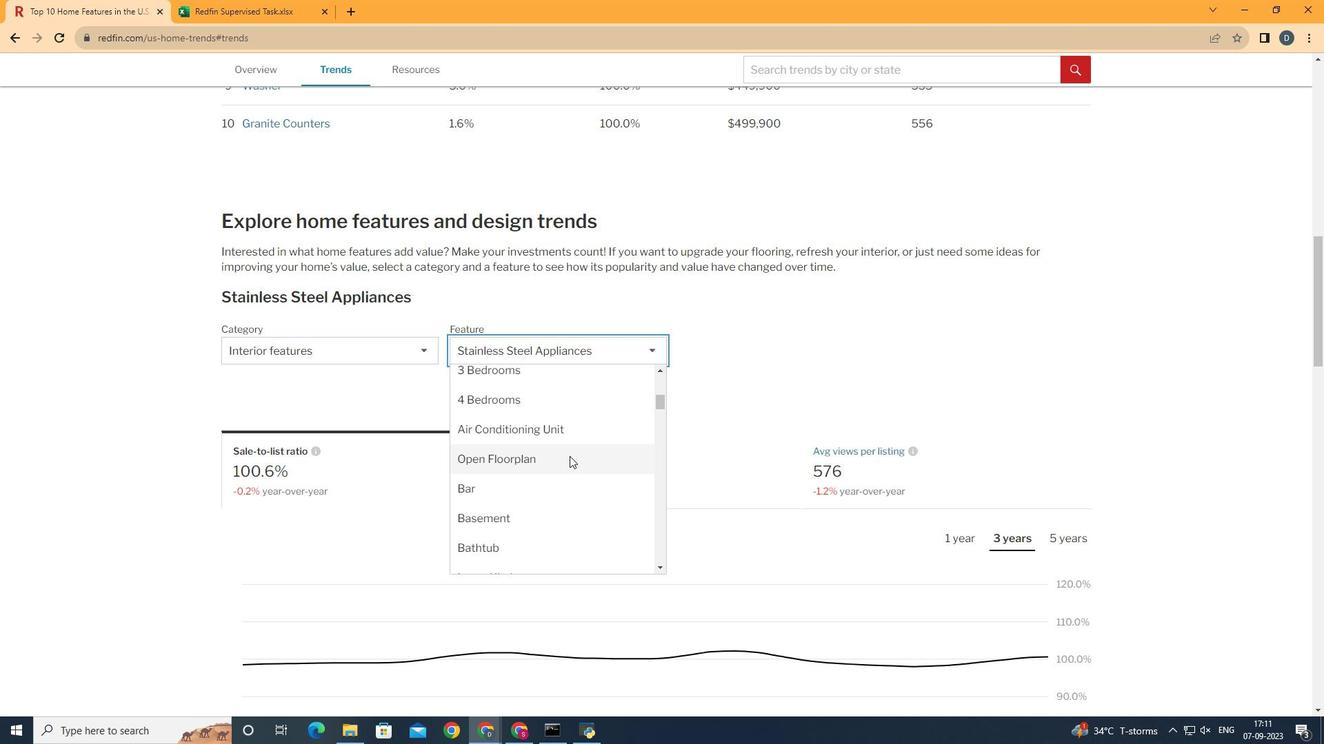 
Action: Mouse pressed left at (569, 456)
Screenshot: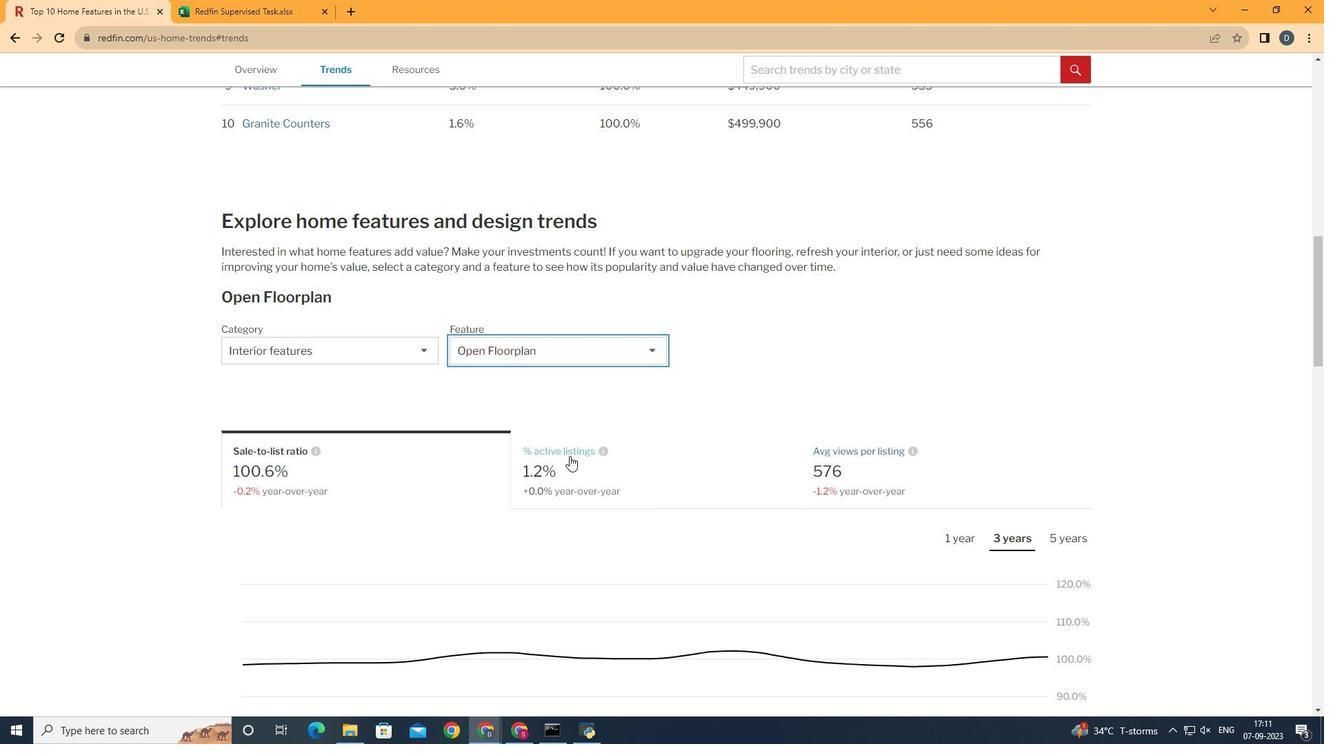 
Action: Mouse moved to (985, 468)
Screenshot: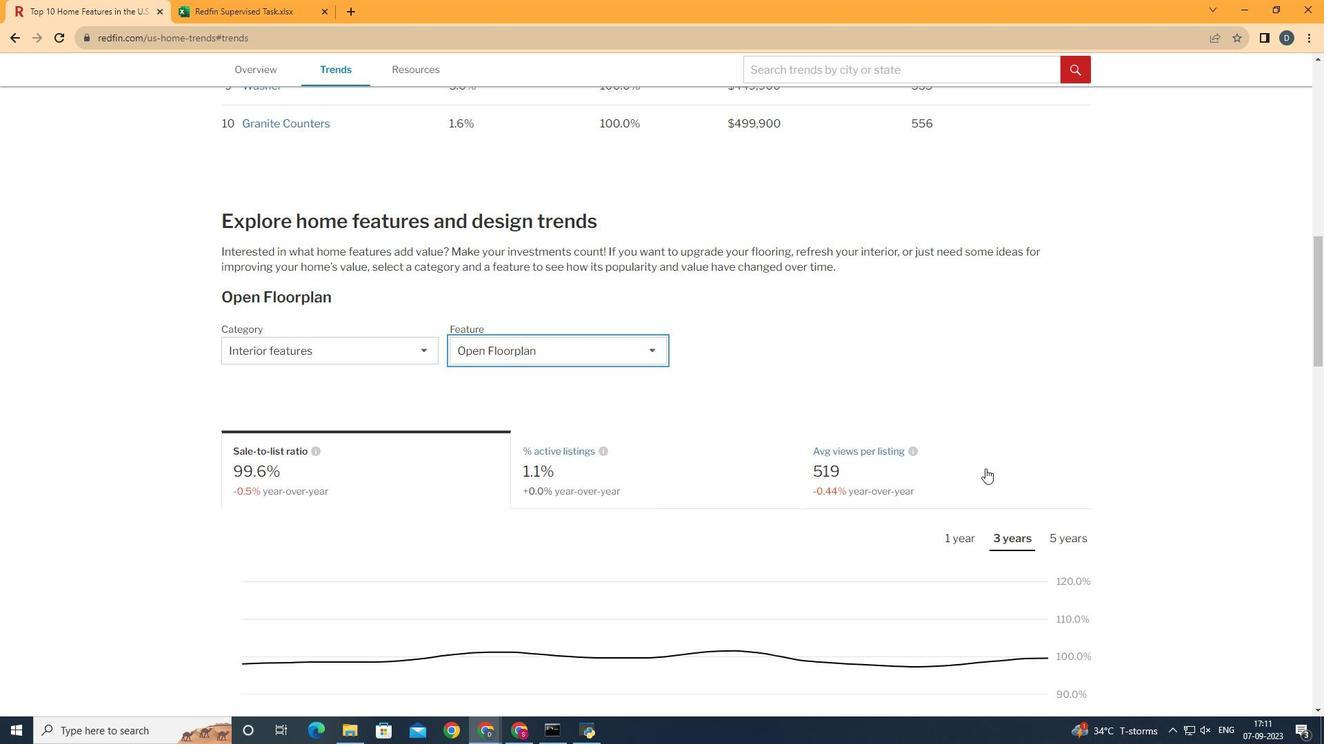 
Action: Mouse pressed left at (985, 468)
Screenshot: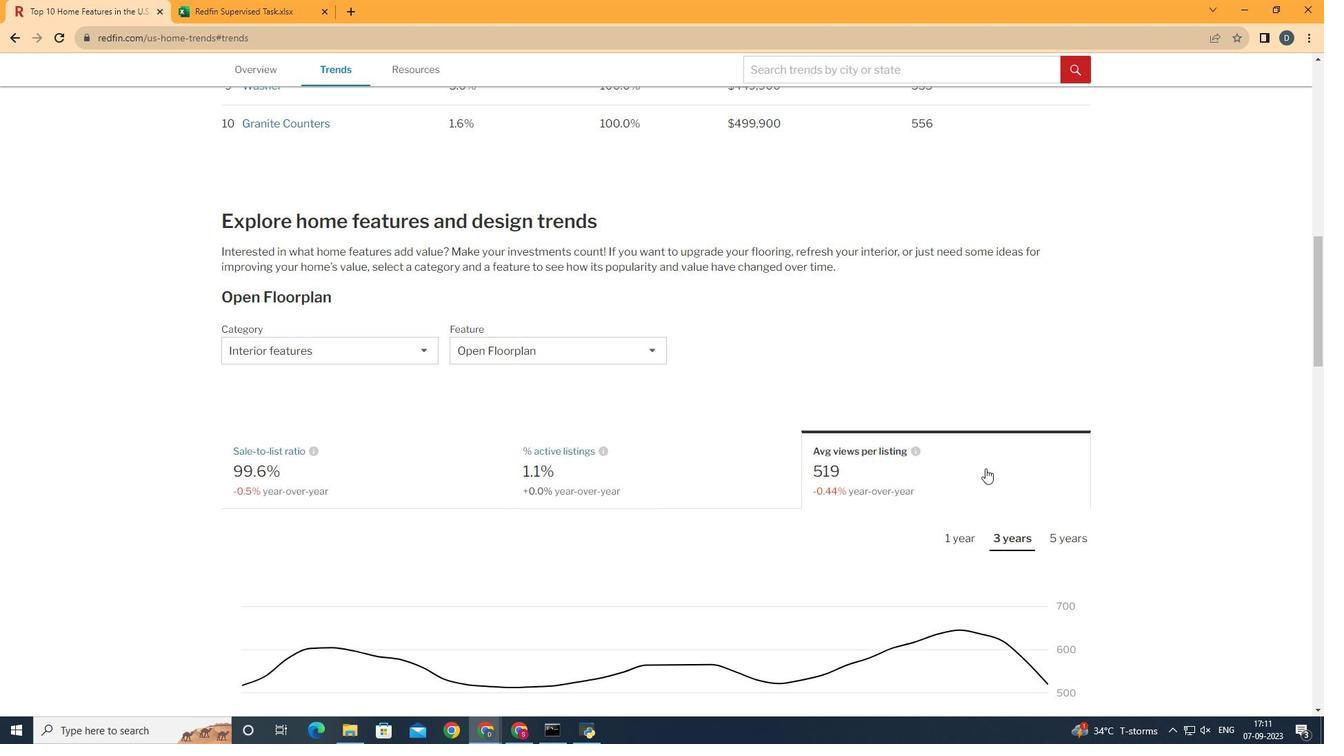 
Action: Mouse moved to (991, 461)
Screenshot: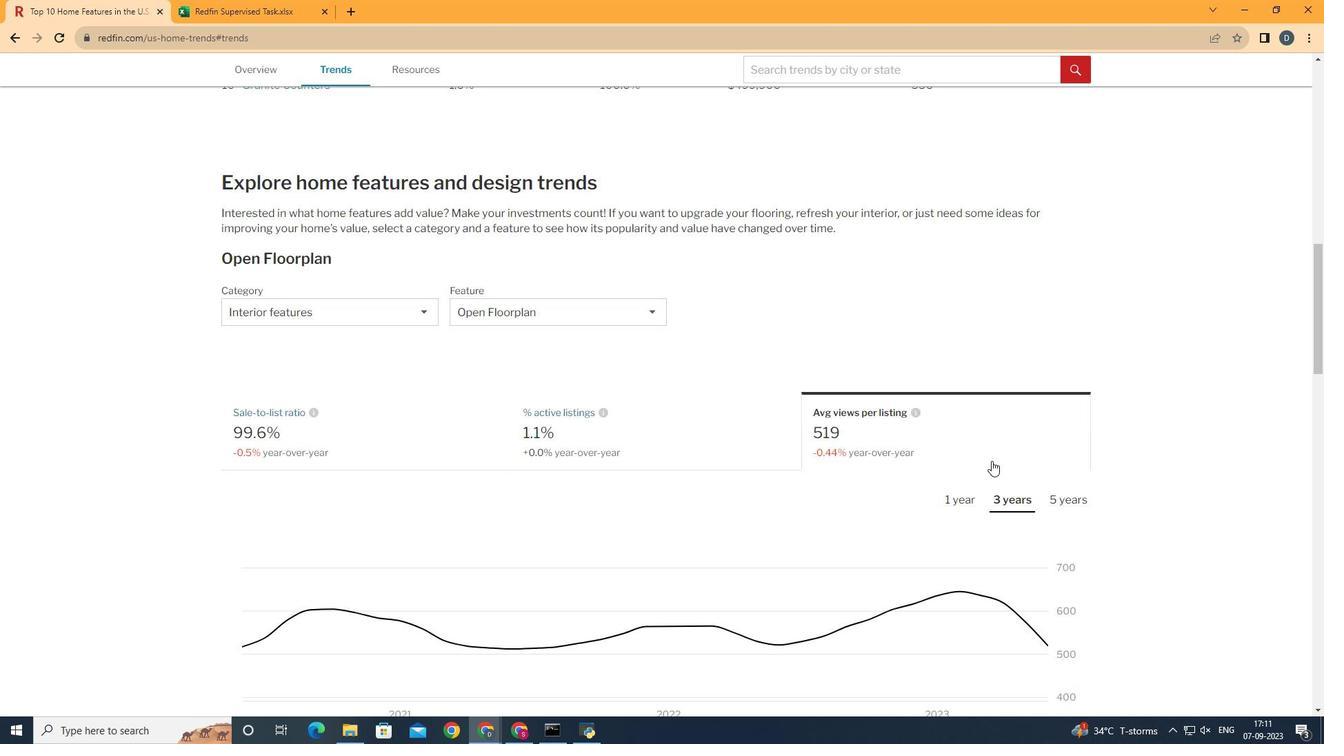 
Action: Mouse scrolled (991, 460) with delta (0, 0)
Screenshot: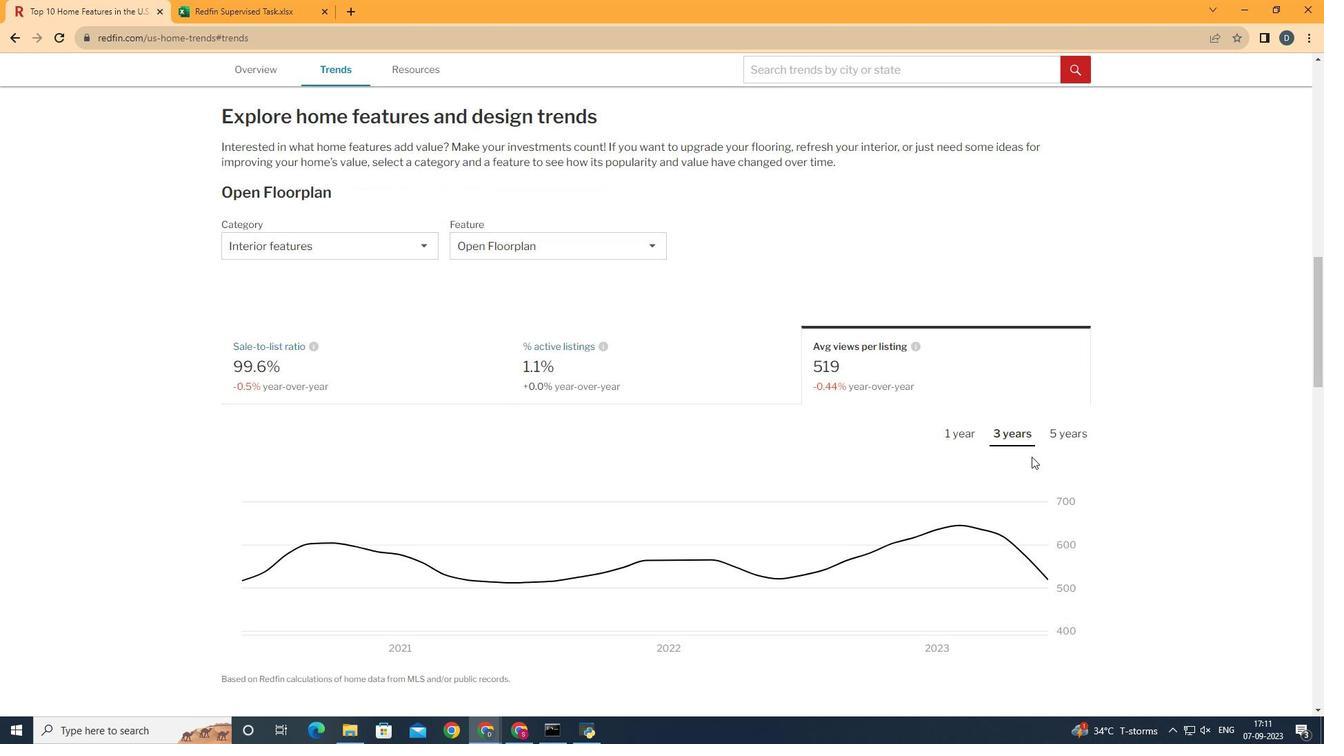 
Action: Mouse scrolled (991, 460) with delta (0, 0)
Screenshot: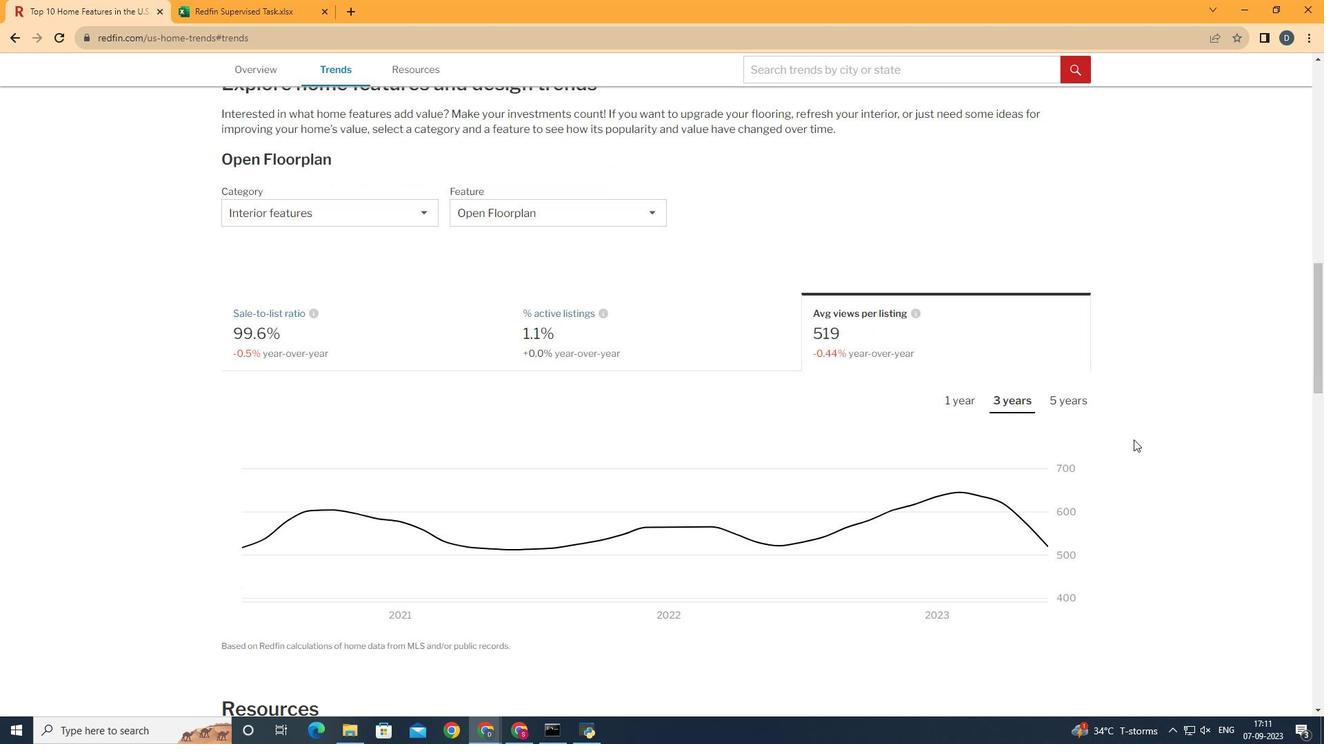 
Action: Mouse moved to (1077, 404)
Screenshot: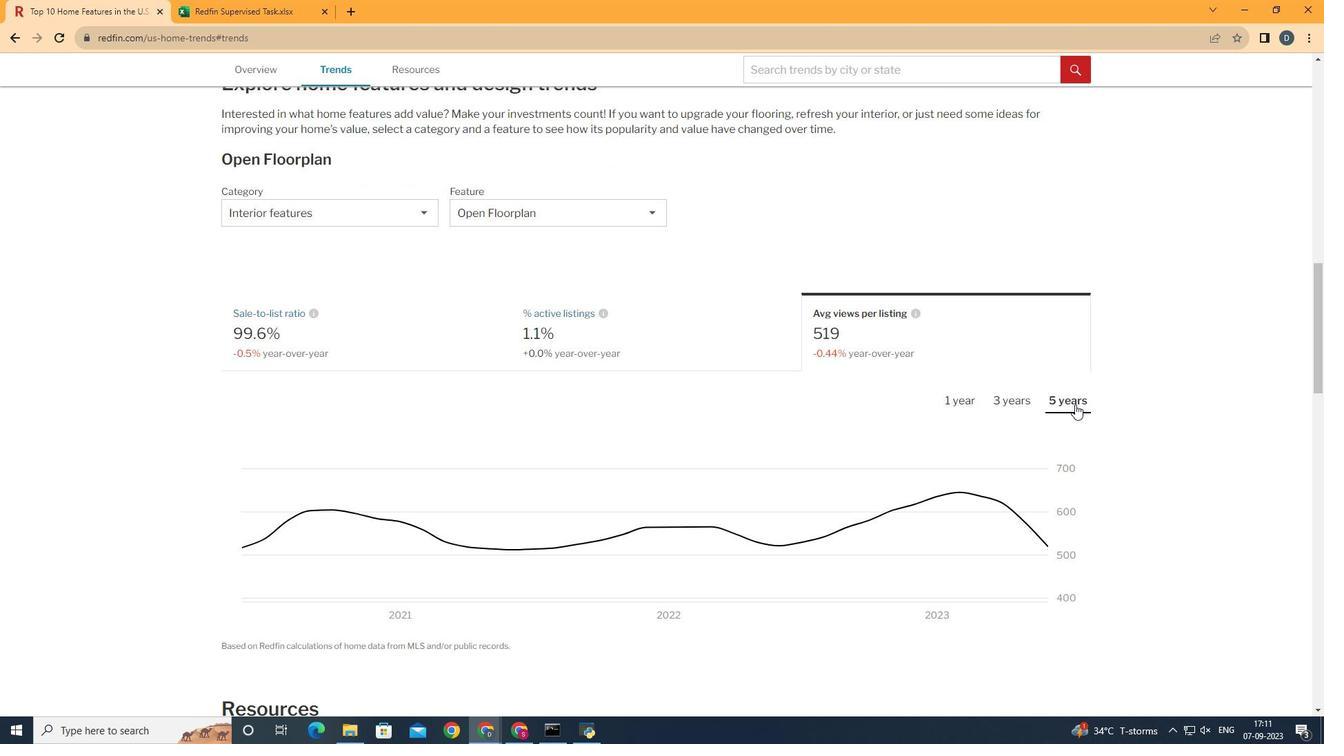 
Action: Mouse pressed left at (1077, 404)
Screenshot: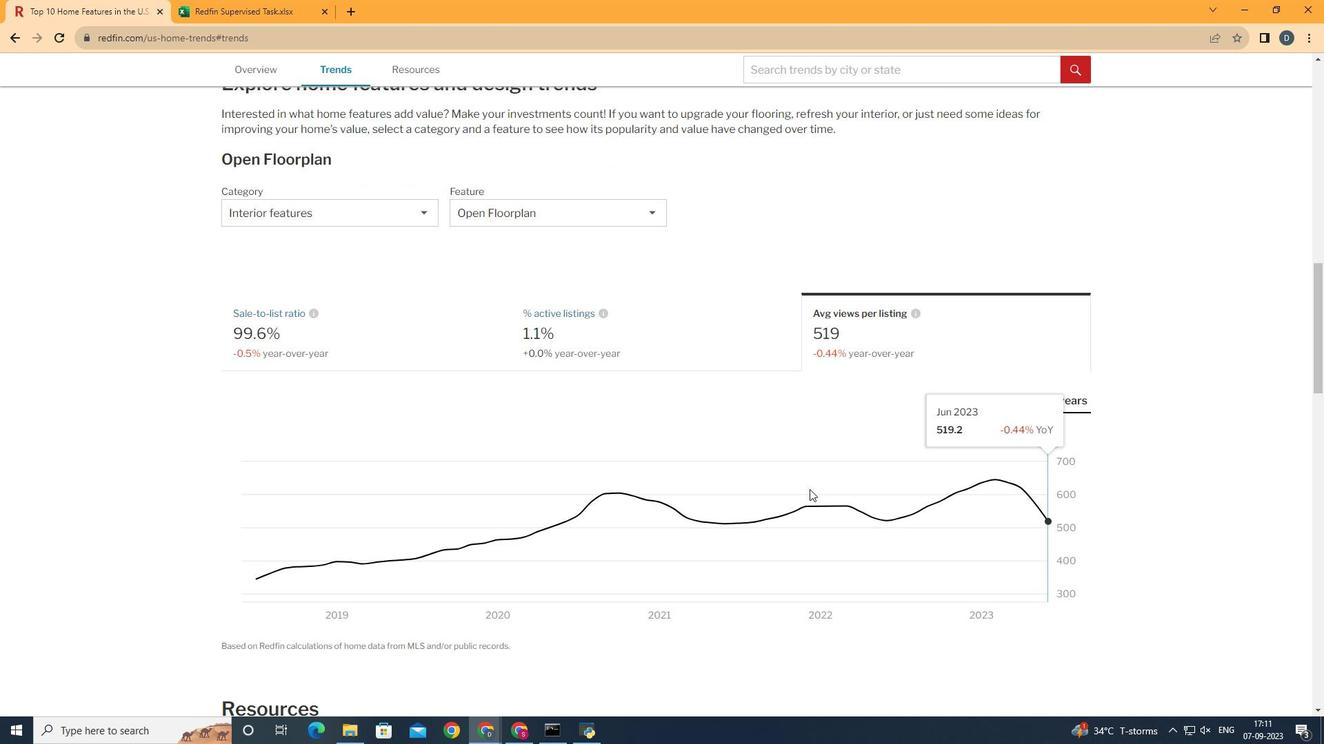 
Action: Mouse moved to (1074, 517)
Screenshot: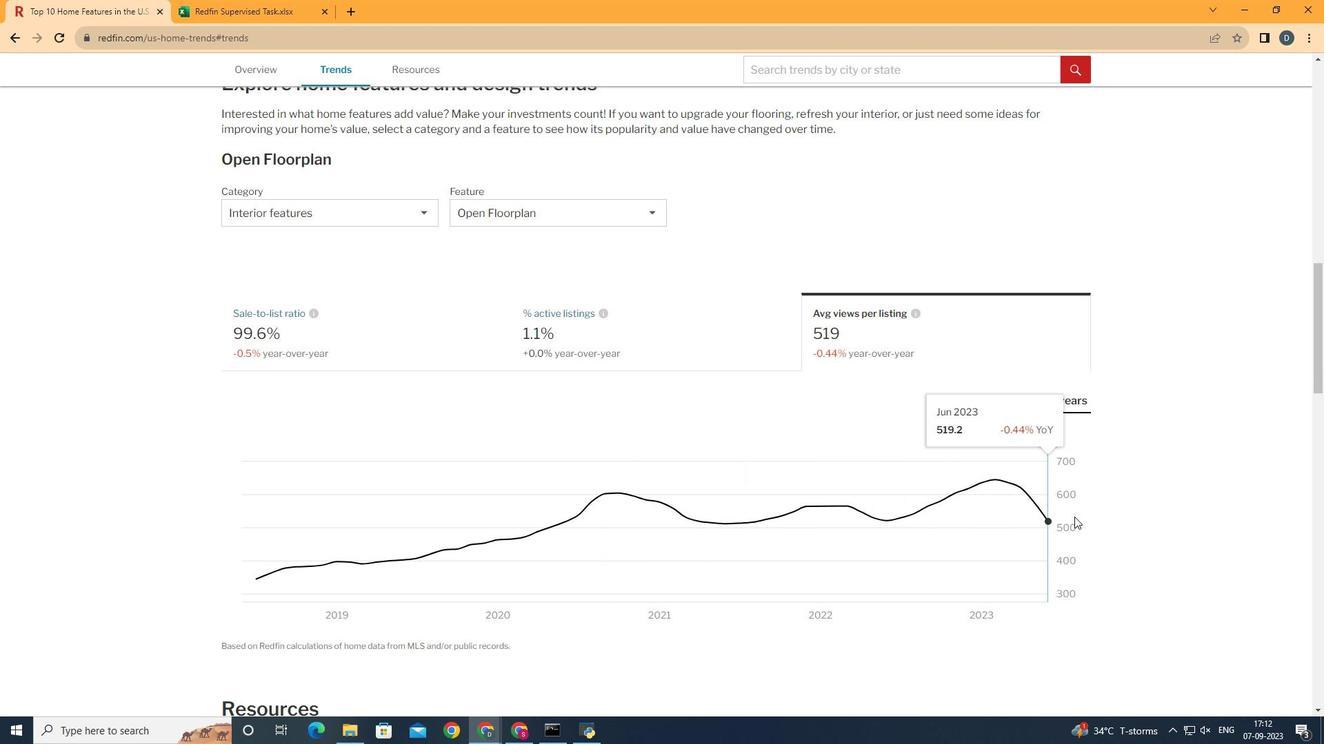 
